 Task: Search one way flight ticket for 1 adult, 5 children, 2 infants in seat and 1 infant on lap in first from St. Cloud: St. Cloud Regional Airport to Fort Wayne: Fort Wayne International Airport on 5-4-2023. Choice of flights is Spirit. Number of bags: 7 checked bags. Price is upto 87000. Outbound departure time preference is 15:00.
Action: Mouse moved to (254, 107)
Screenshot: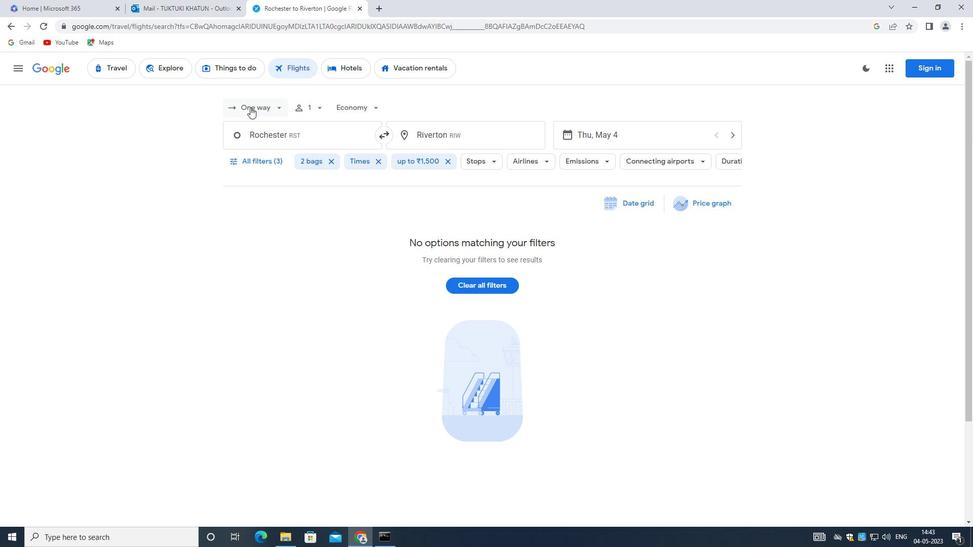 
Action: Mouse pressed left at (254, 107)
Screenshot: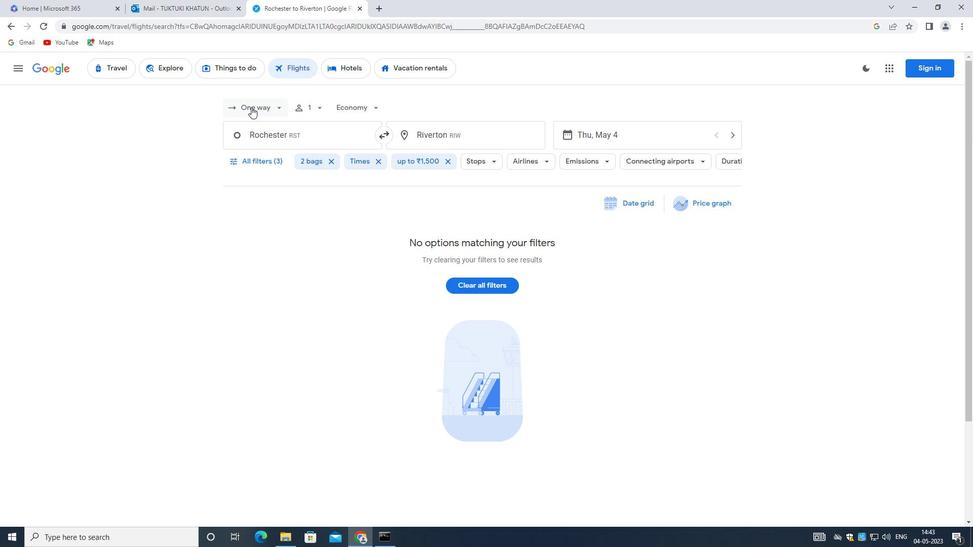 
Action: Mouse moved to (264, 153)
Screenshot: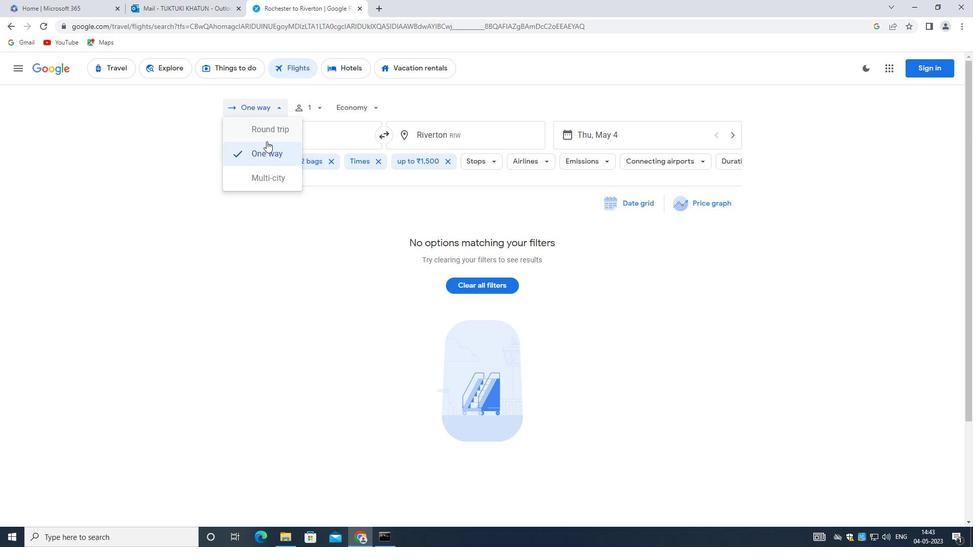 
Action: Mouse pressed left at (264, 153)
Screenshot: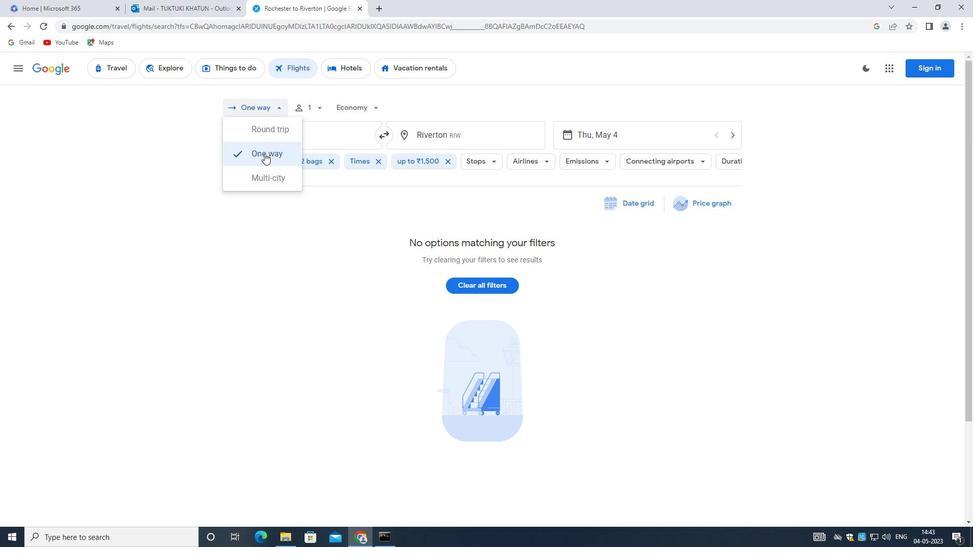 
Action: Mouse moved to (320, 108)
Screenshot: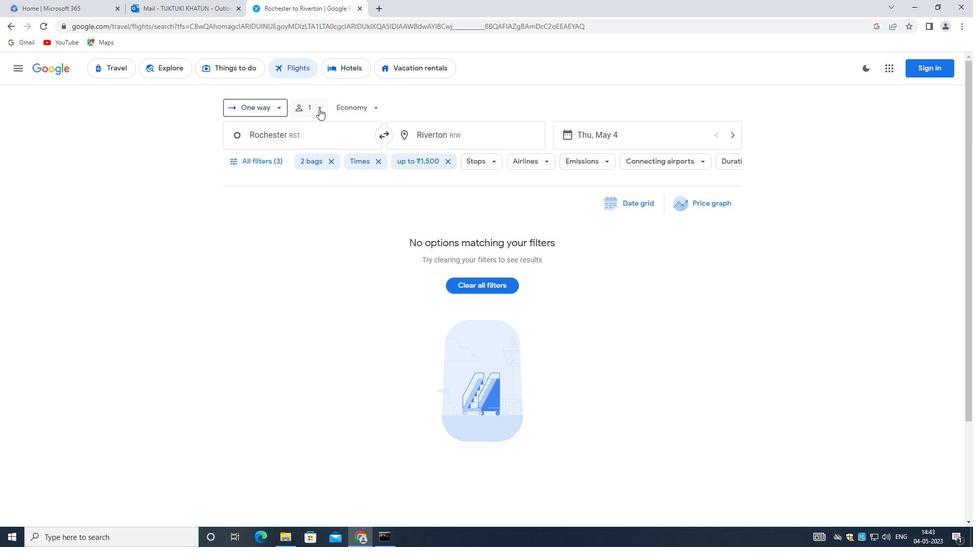 
Action: Mouse pressed left at (320, 108)
Screenshot: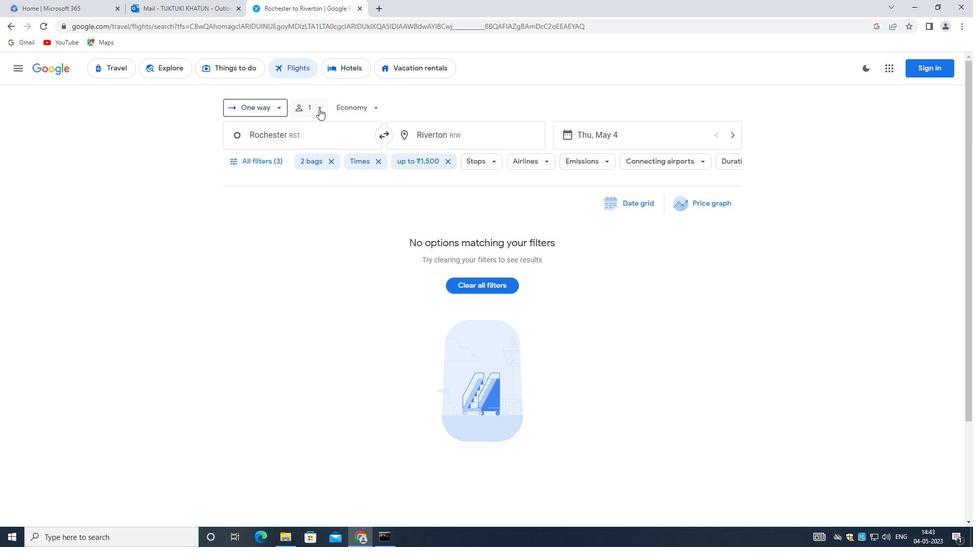 
Action: Mouse moved to (399, 161)
Screenshot: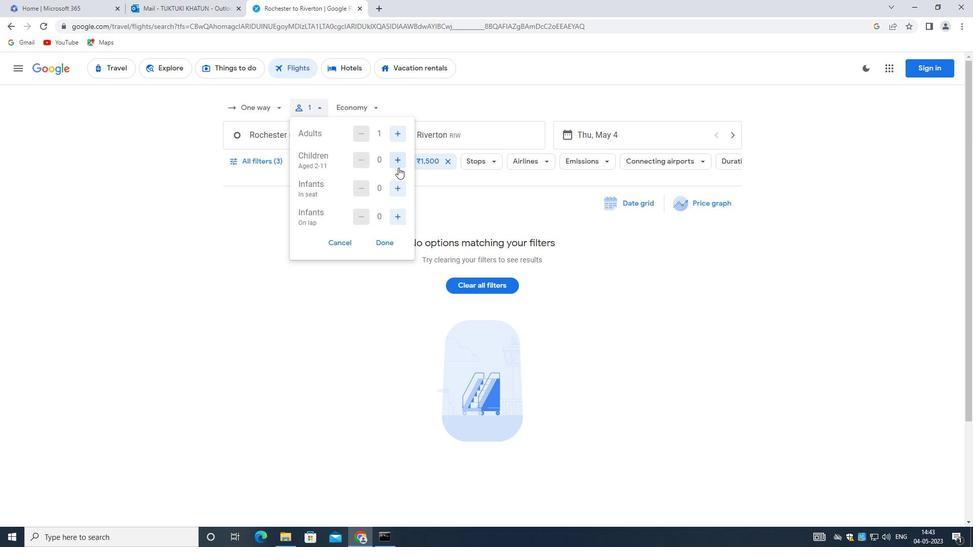 
Action: Mouse pressed left at (399, 161)
Screenshot: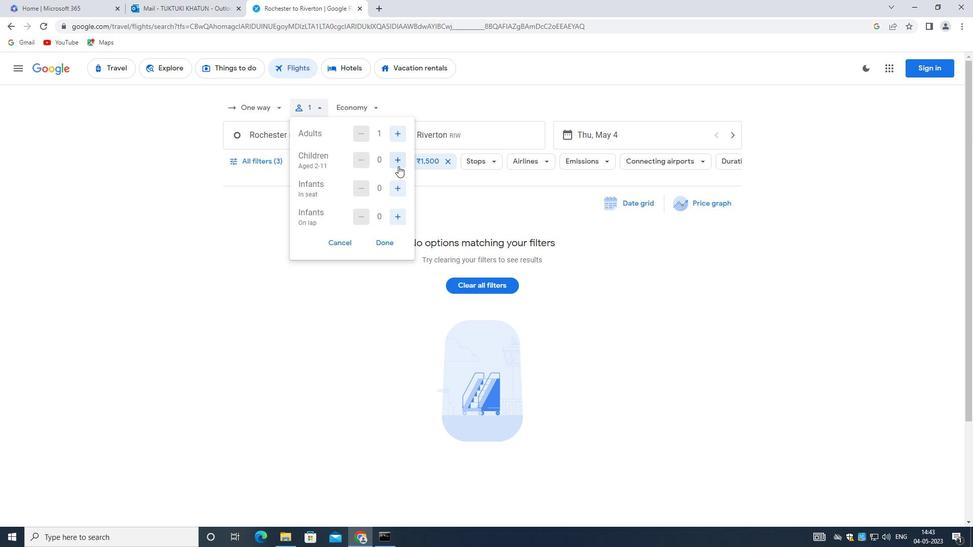 
Action: Mouse pressed left at (399, 161)
Screenshot: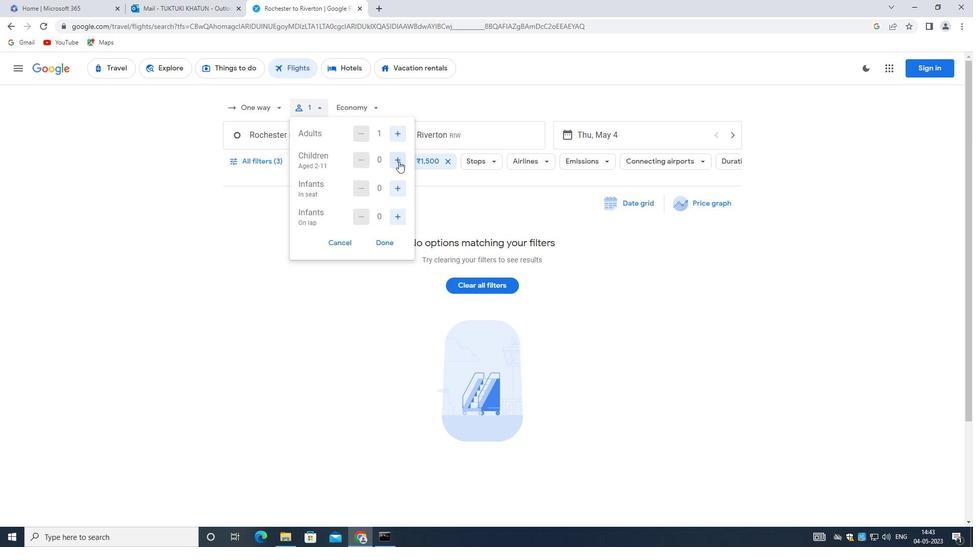 
Action: Mouse pressed left at (399, 161)
Screenshot: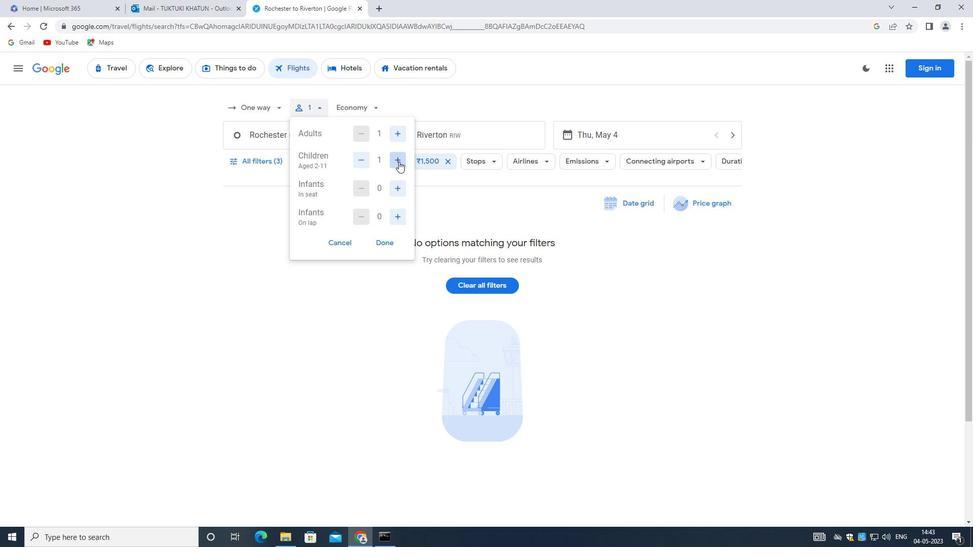 
Action: Mouse pressed left at (399, 161)
Screenshot: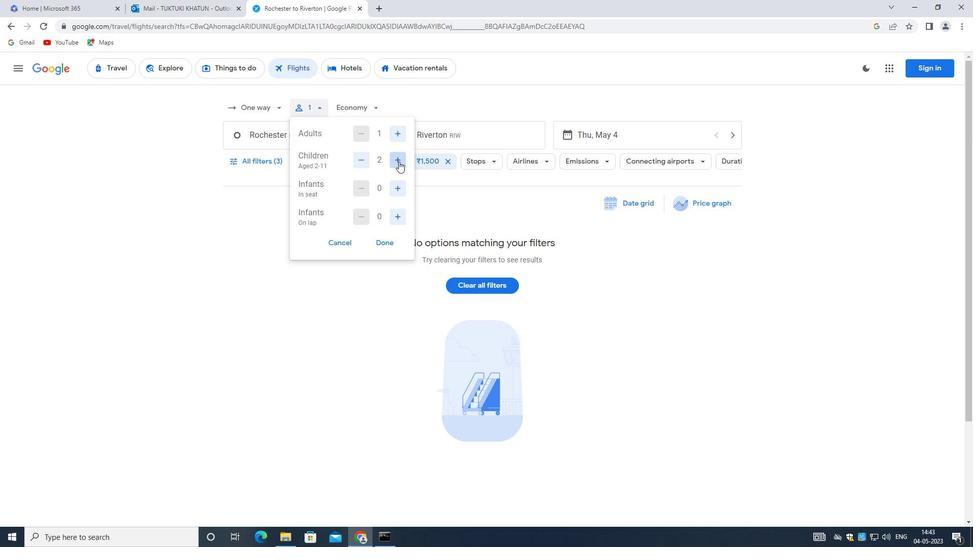 
Action: Mouse pressed left at (399, 161)
Screenshot: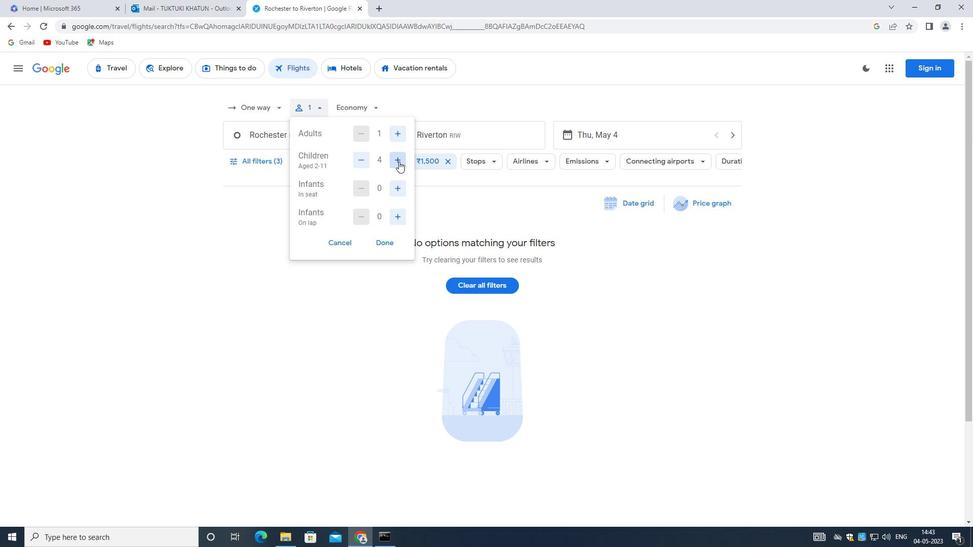 
Action: Mouse moved to (399, 191)
Screenshot: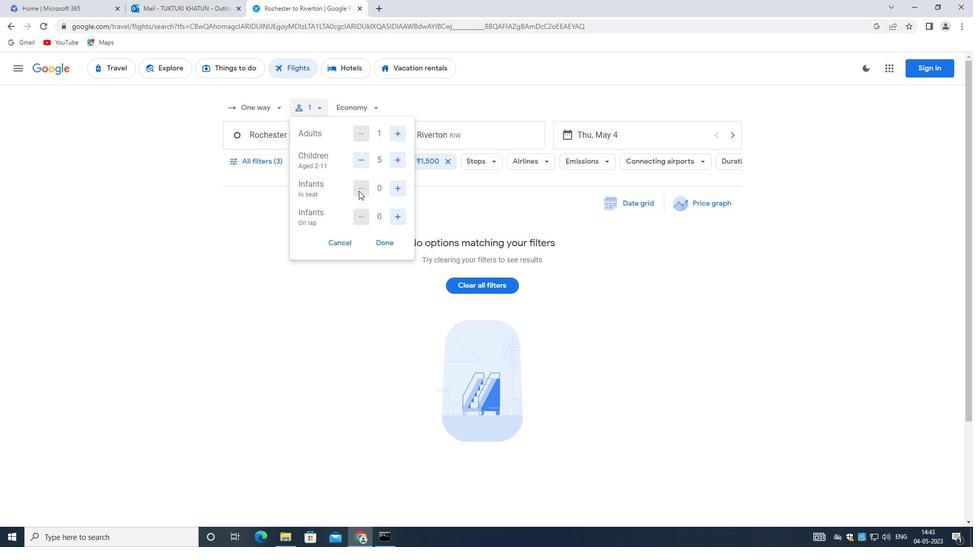 
Action: Mouse pressed left at (399, 191)
Screenshot: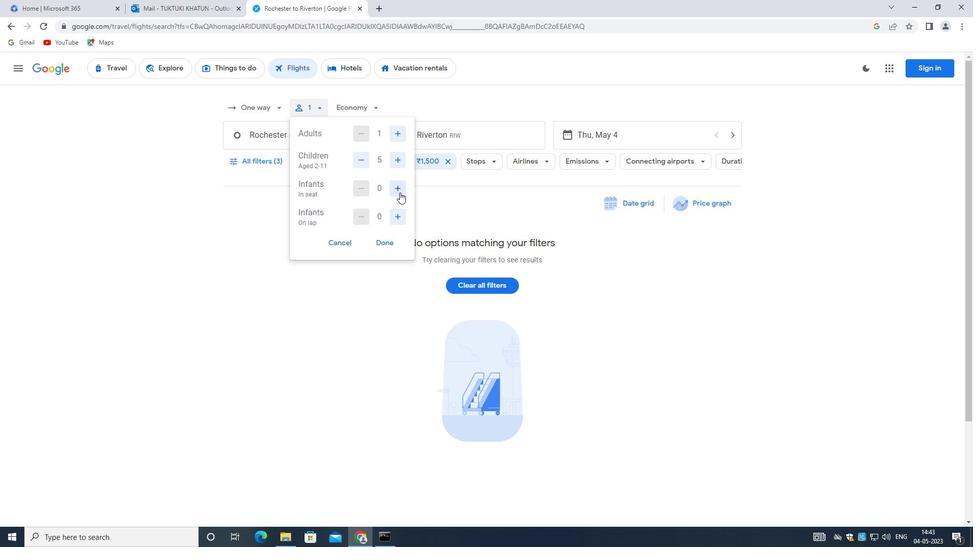 
Action: Mouse moved to (399, 189)
Screenshot: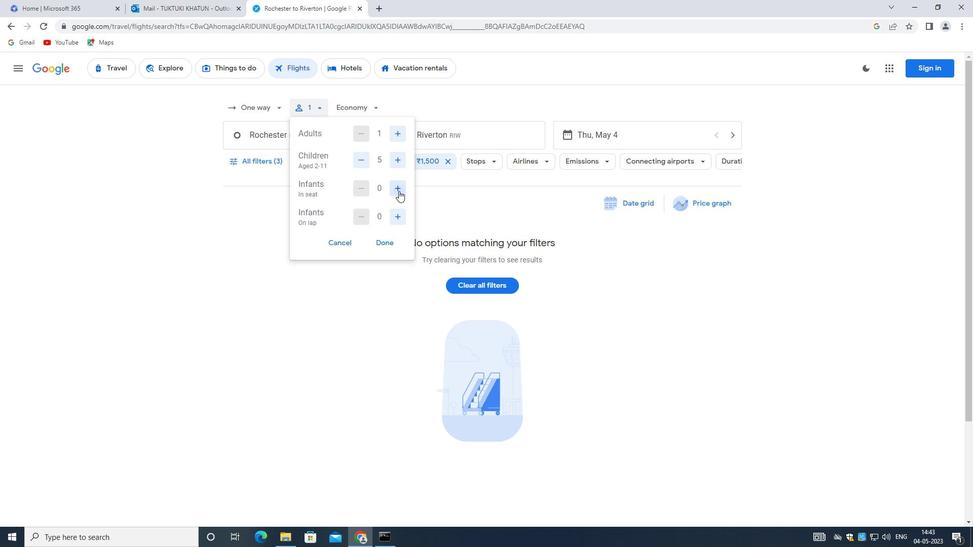 
Action: Mouse pressed left at (399, 189)
Screenshot: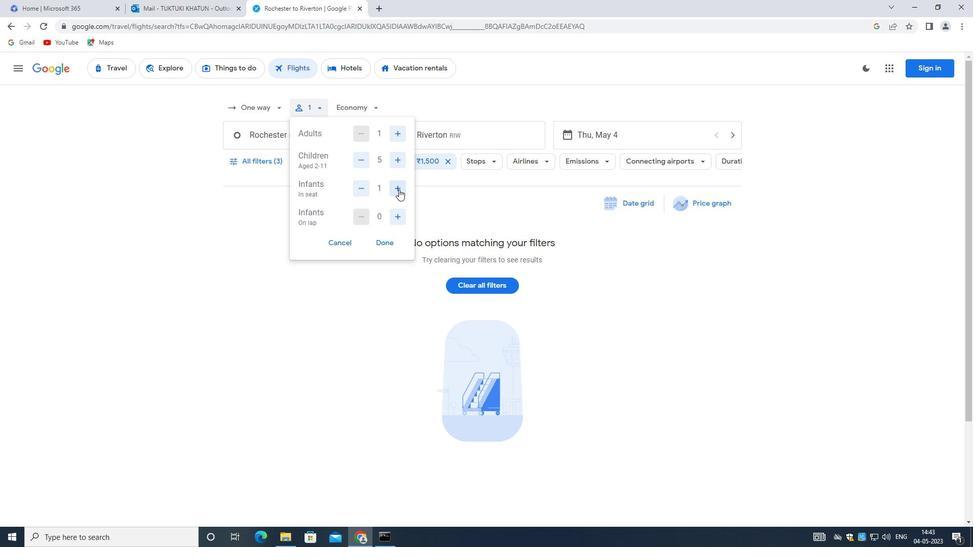 
Action: Mouse moved to (397, 217)
Screenshot: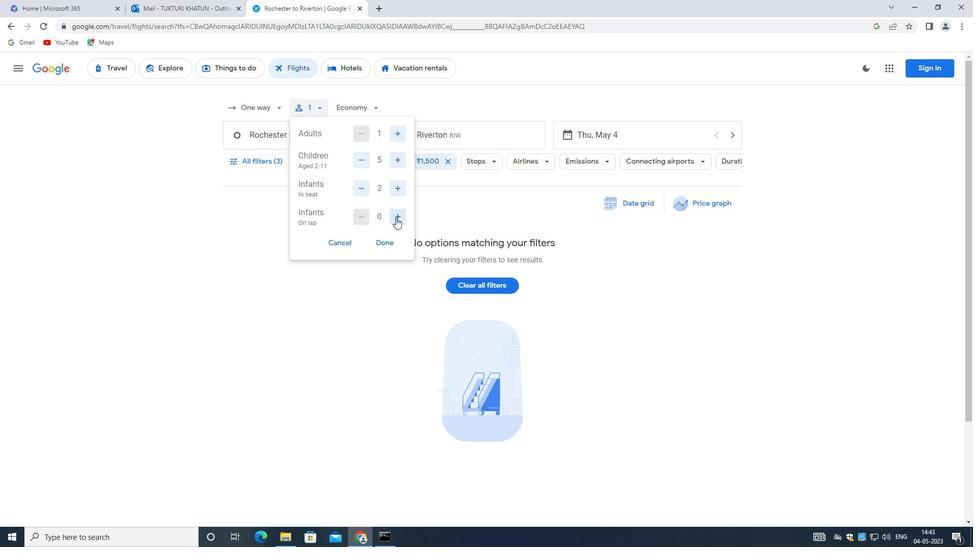 
Action: Mouse pressed left at (397, 217)
Screenshot: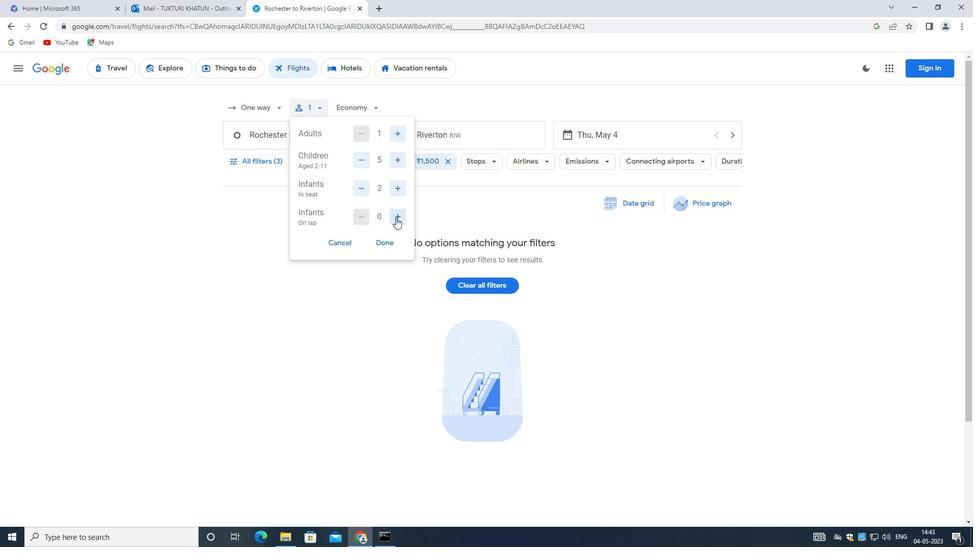 
Action: Mouse moved to (361, 189)
Screenshot: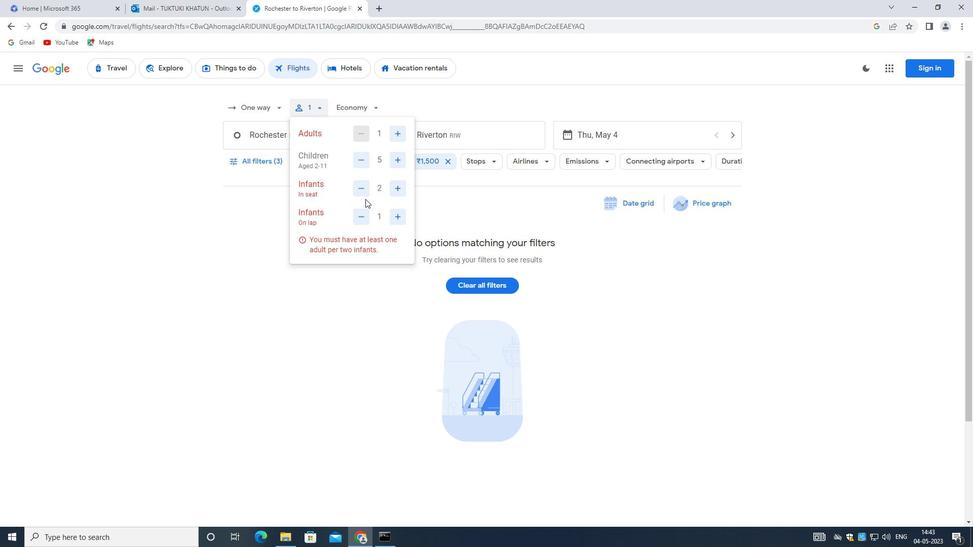 
Action: Mouse pressed left at (361, 189)
Screenshot: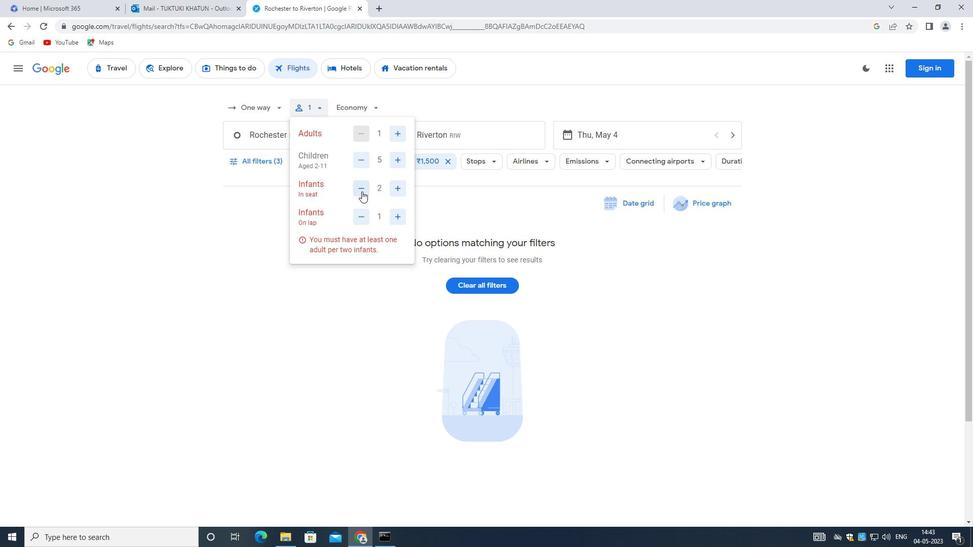 
Action: Mouse moved to (384, 242)
Screenshot: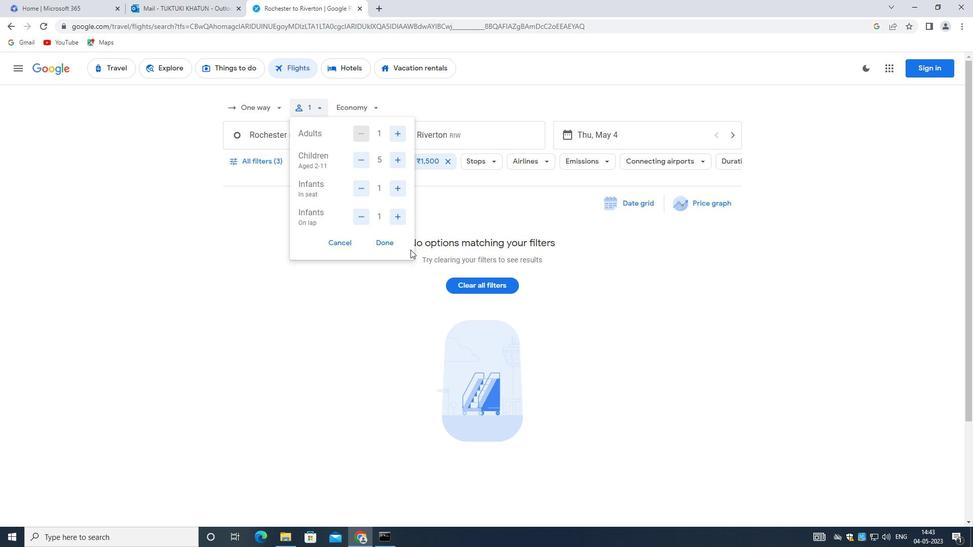
Action: Mouse pressed left at (384, 242)
Screenshot: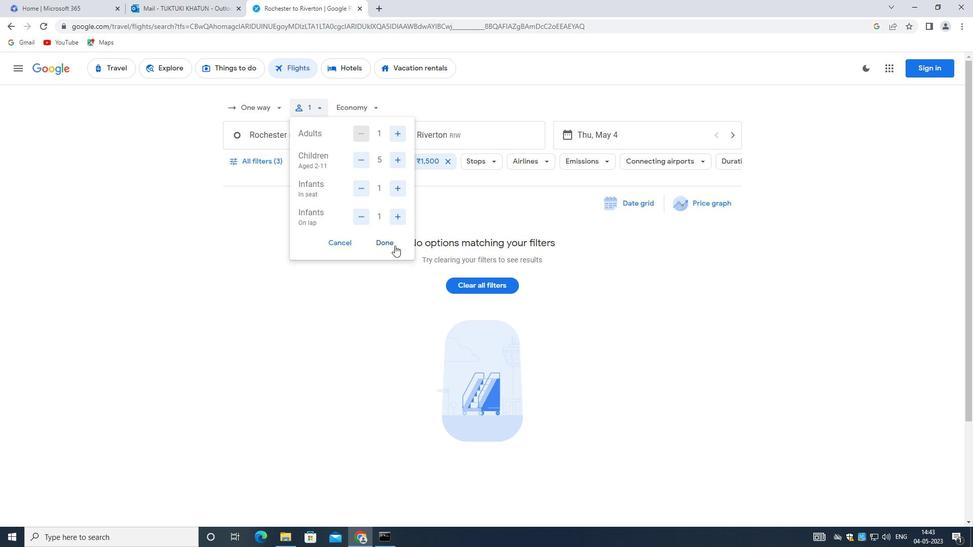 
Action: Mouse moved to (282, 139)
Screenshot: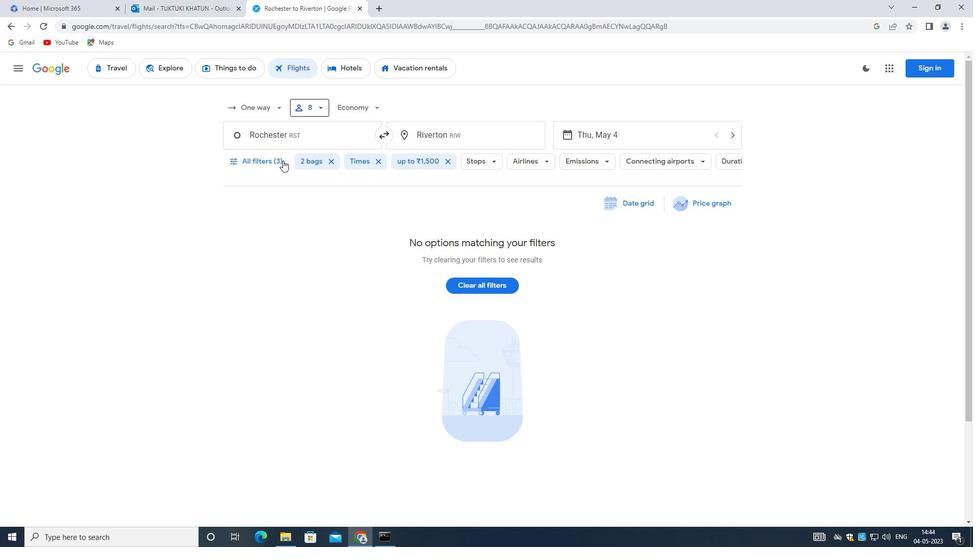 
Action: Mouse pressed left at (282, 139)
Screenshot: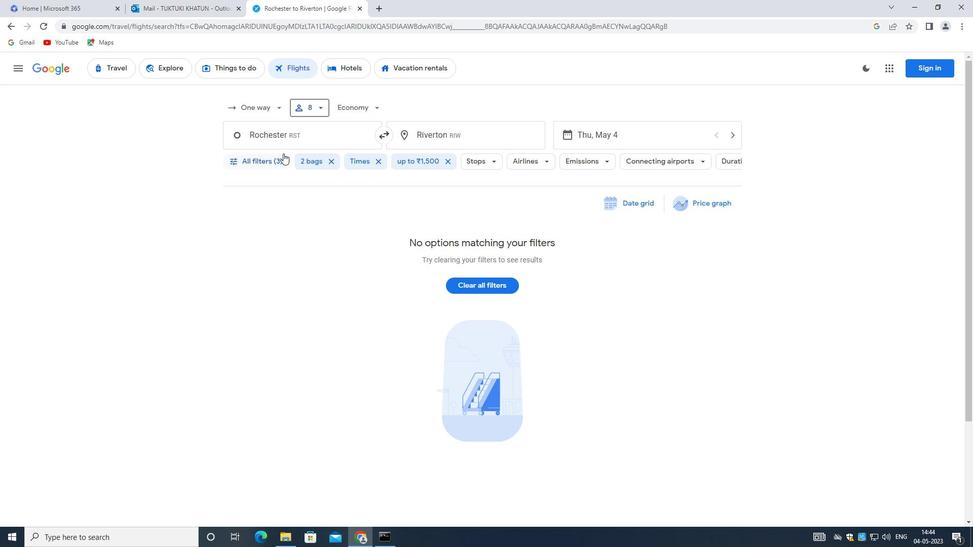 
Action: Key pressed <Key.backspace><Key.shift><Key.shift>ST.<Key.space><Key.shift>CLOUD<Key.space><Key.shift_r>:<Key.space>
Screenshot: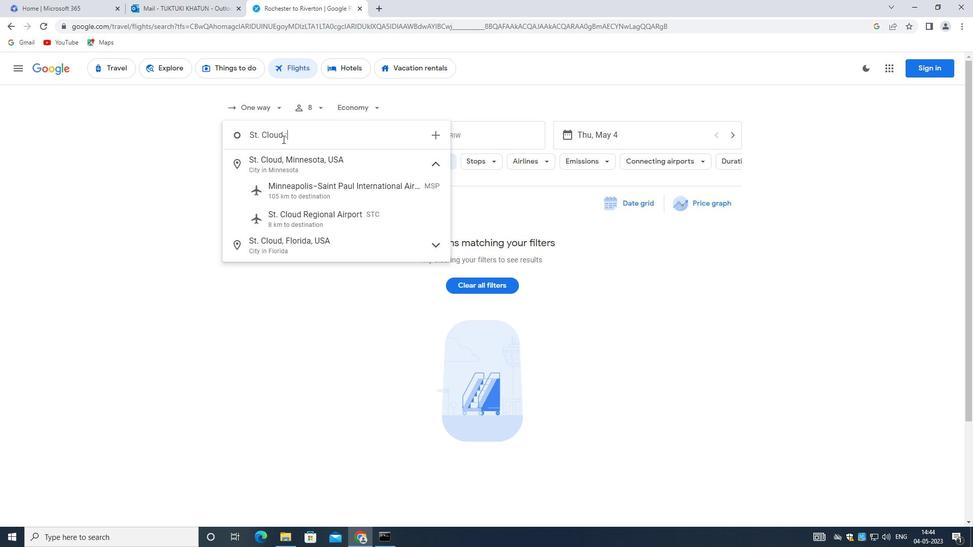 
Action: Mouse moved to (316, 212)
Screenshot: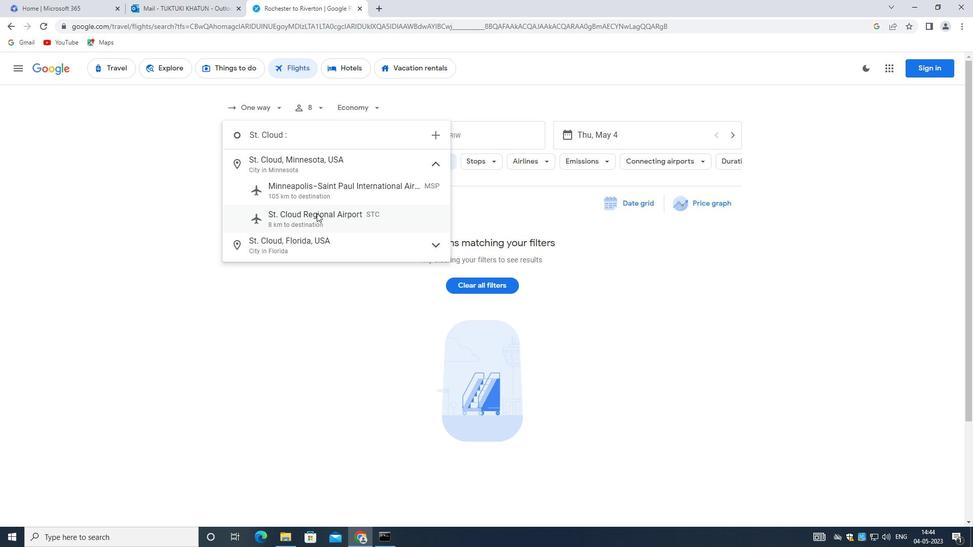 
Action: Mouse pressed left at (316, 212)
Screenshot: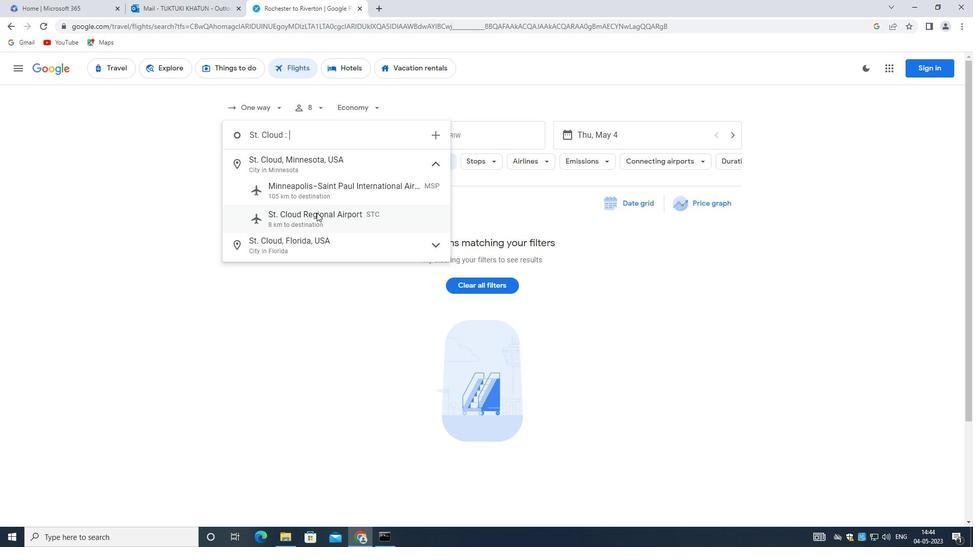 
Action: Mouse moved to (444, 135)
Screenshot: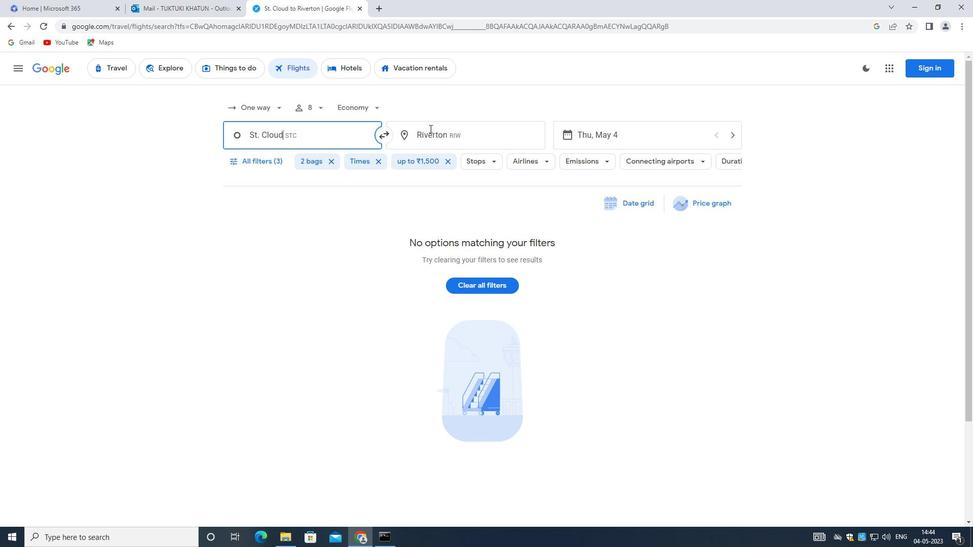 
Action: Mouse pressed left at (444, 135)
Screenshot: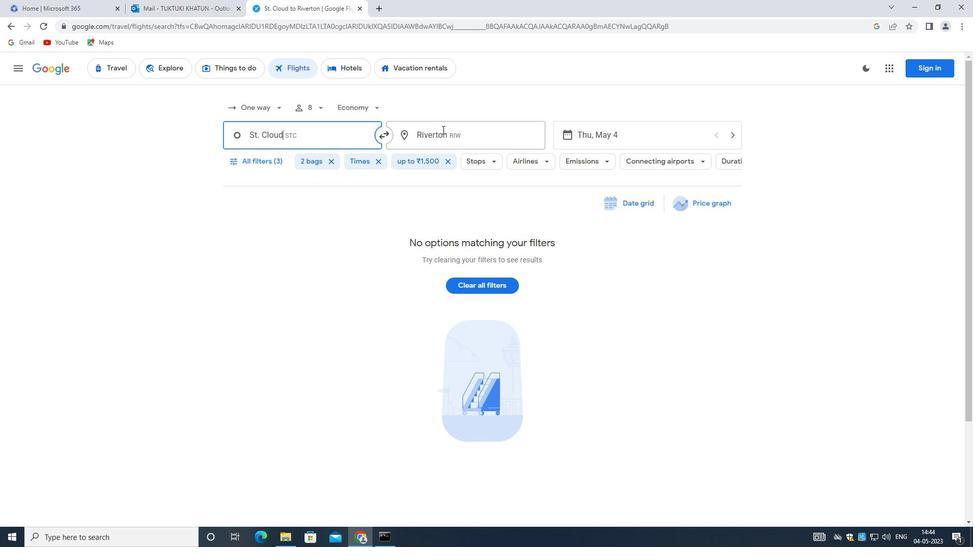 
Action: Key pressed <Key.backspace><Key.shift><Key.shift><Key.shift><Key.shift>FORT<Key.space><Key.shift>WAYNE<Key.space><Key.shift_r>I
Screenshot: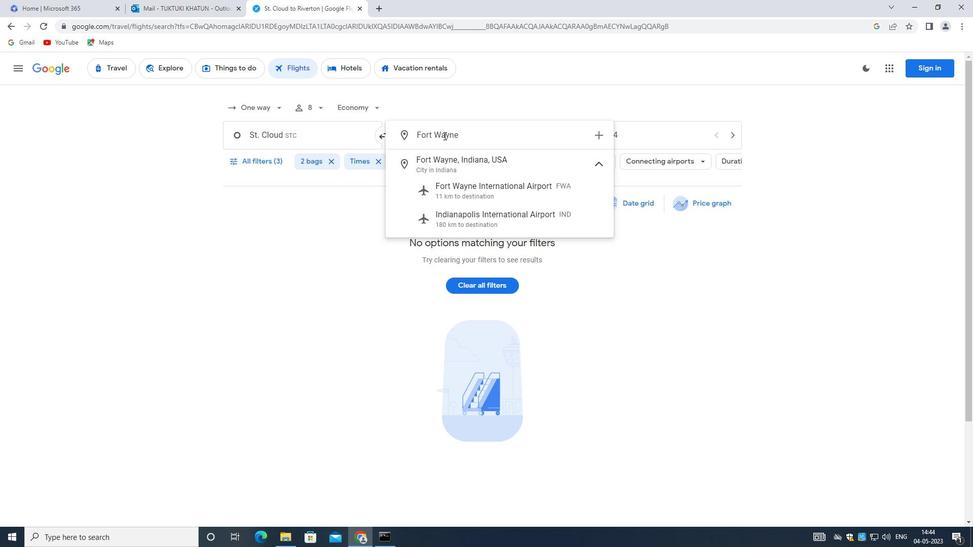 
Action: Mouse moved to (472, 194)
Screenshot: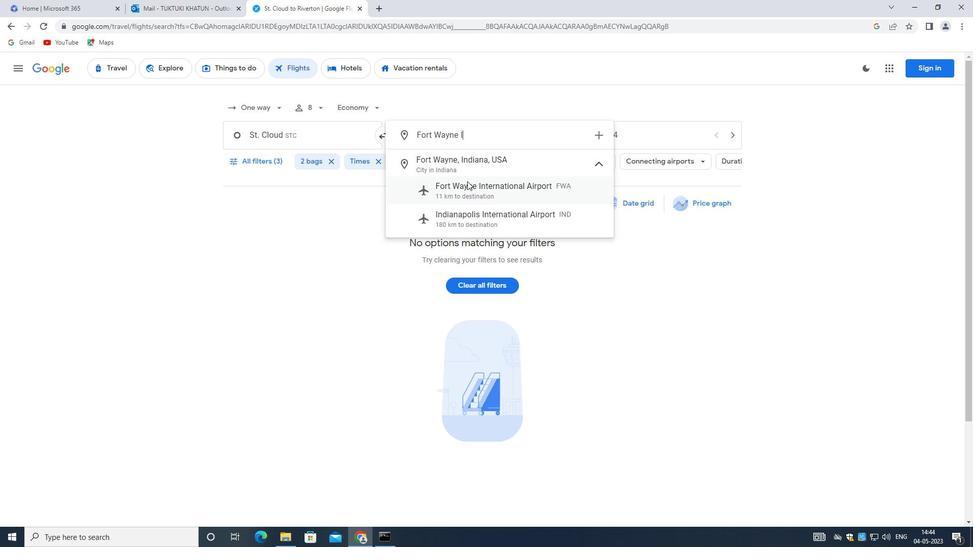 
Action: Mouse pressed left at (472, 194)
Screenshot: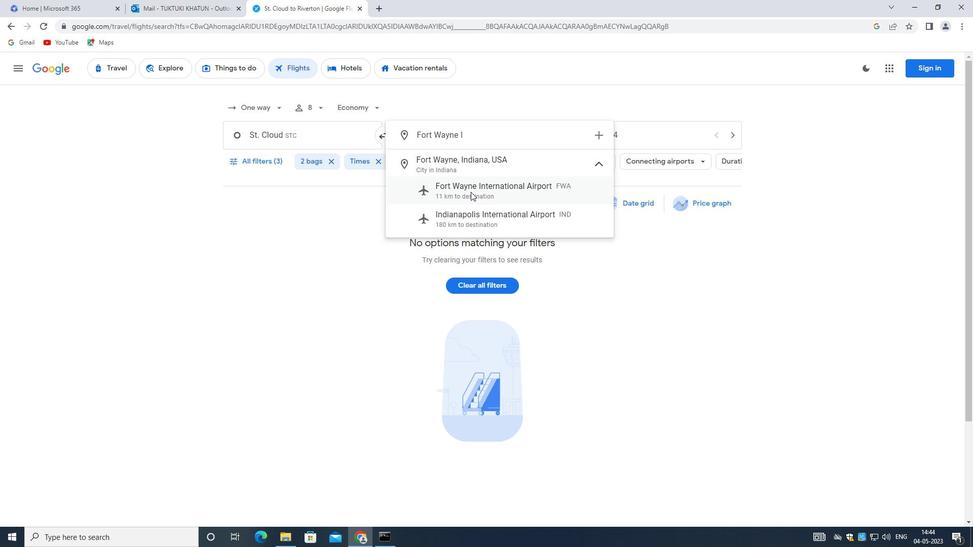 
Action: Mouse moved to (628, 133)
Screenshot: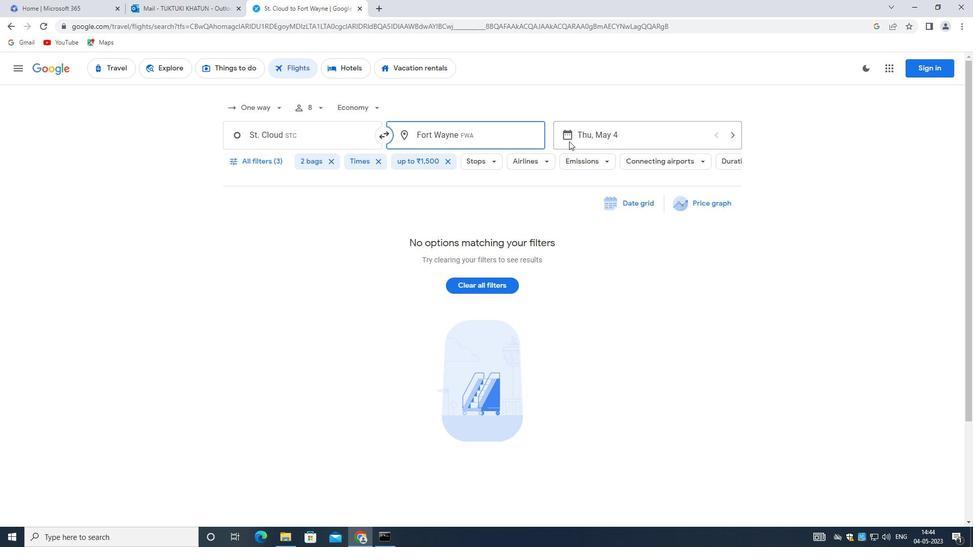 
Action: Mouse pressed left at (628, 133)
Screenshot: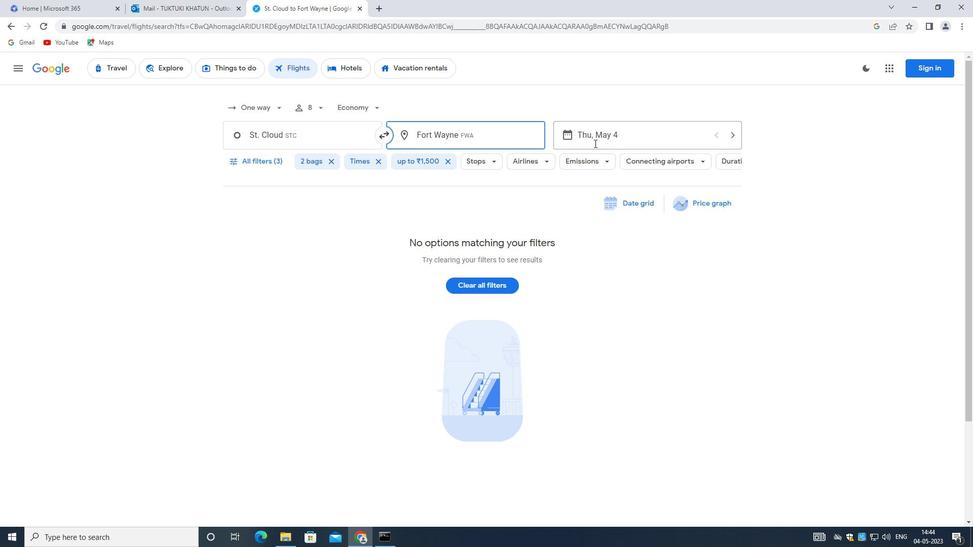 
Action: Mouse moved to (731, 382)
Screenshot: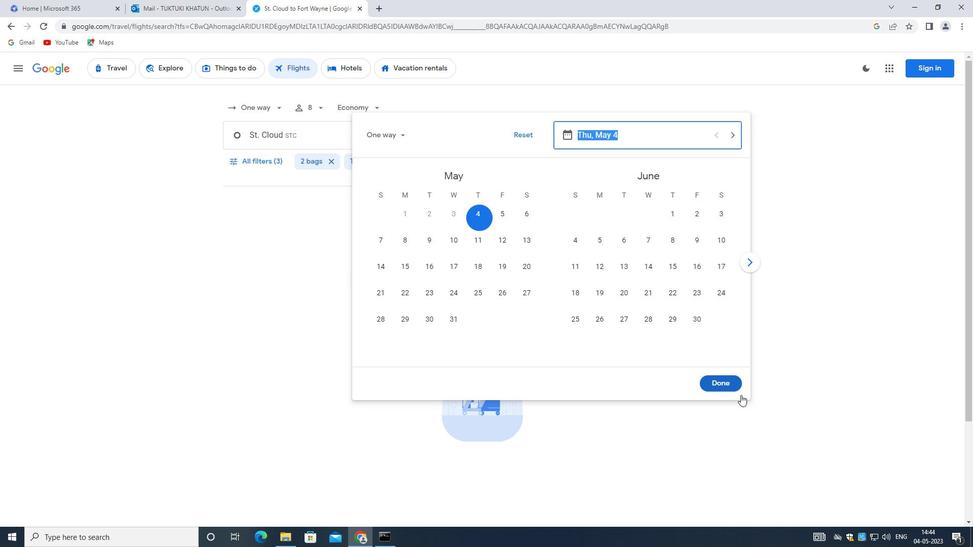 
Action: Mouse pressed left at (731, 382)
Screenshot: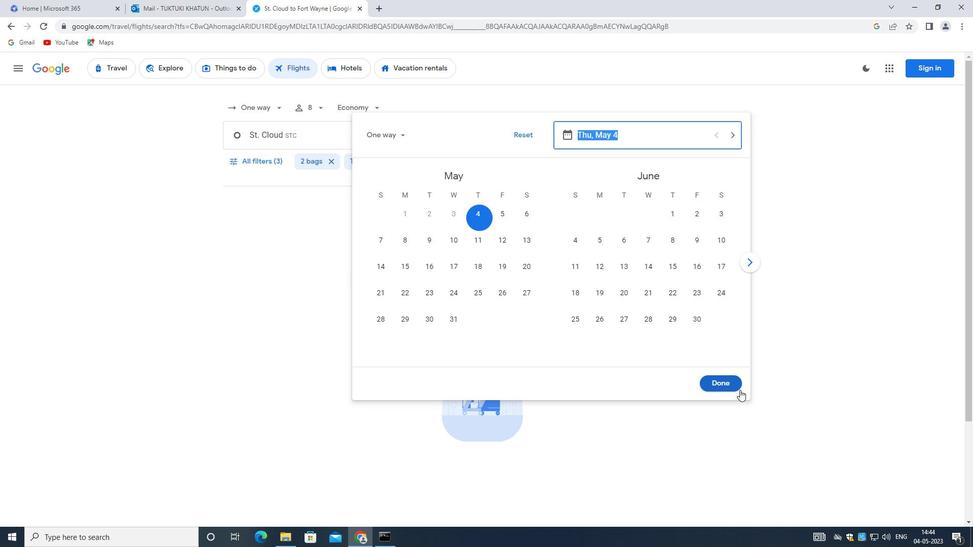 
Action: Mouse moved to (259, 160)
Screenshot: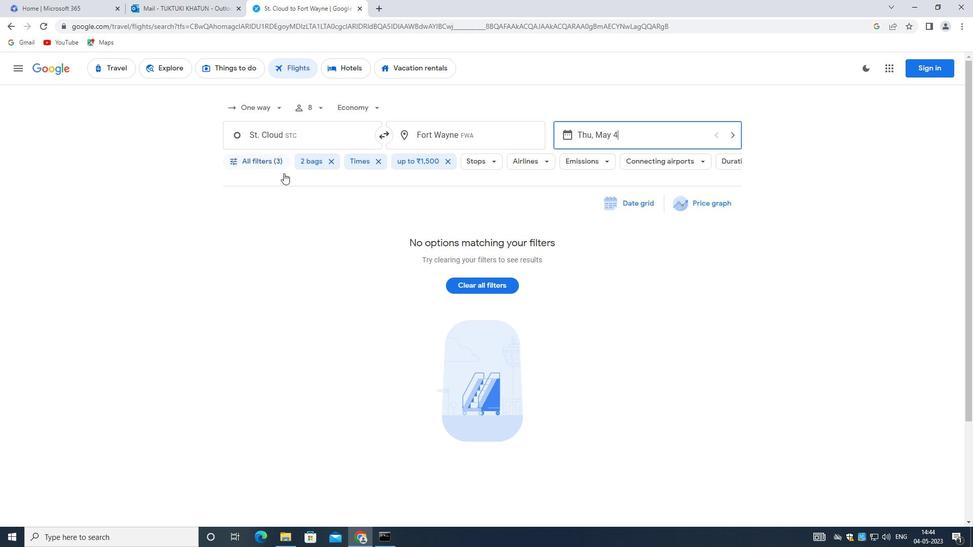 
Action: Mouse pressed left at (259, 160)
Screenshot: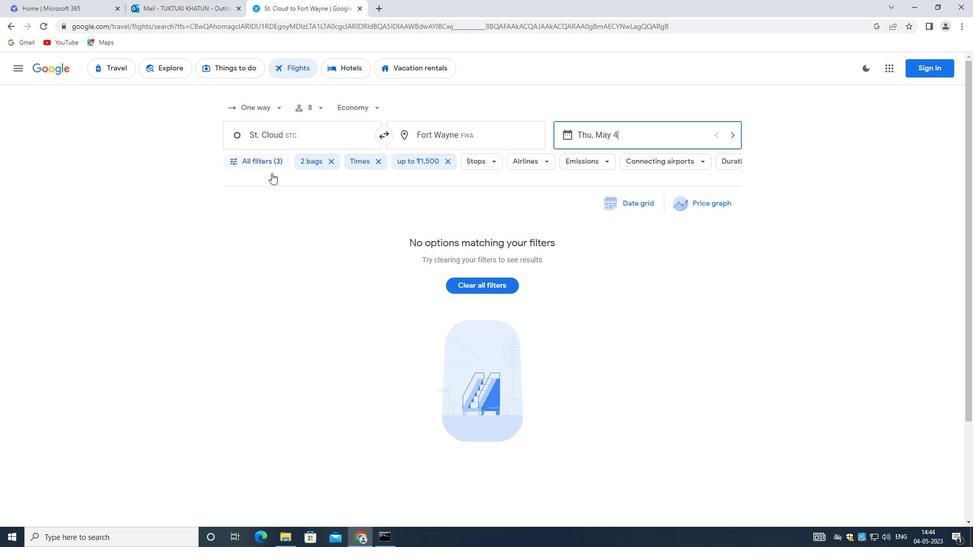 
Action: Mouse moved to (340, 322)
Screenshot: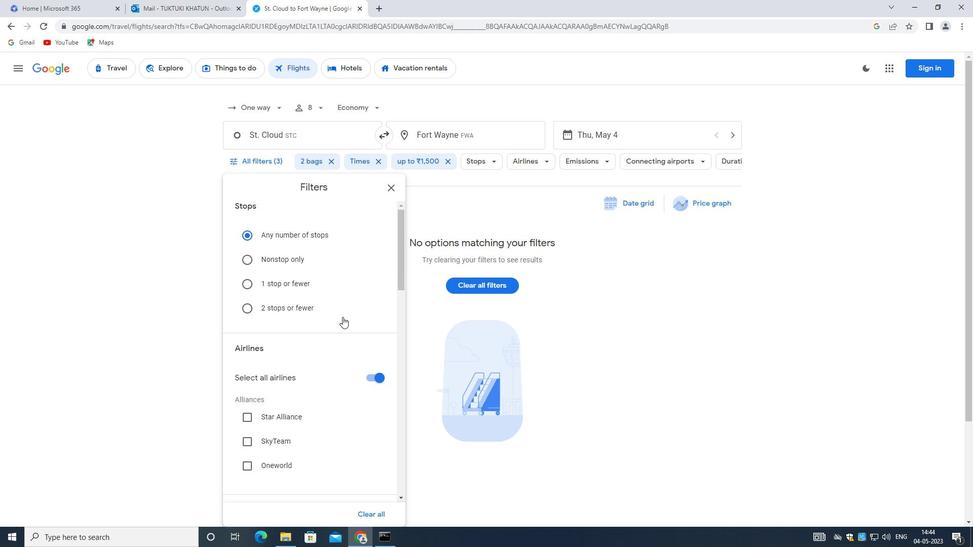 
Action: Mouse scrolled (340, 321) with delta (0, 0)
Screenshot: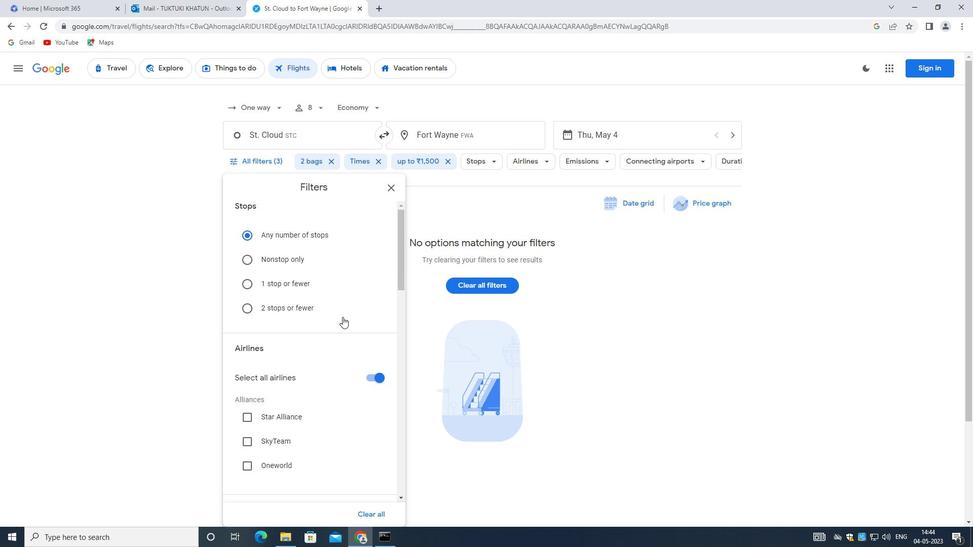 
Action: Mouse moved to (339, 324)
Screenshot: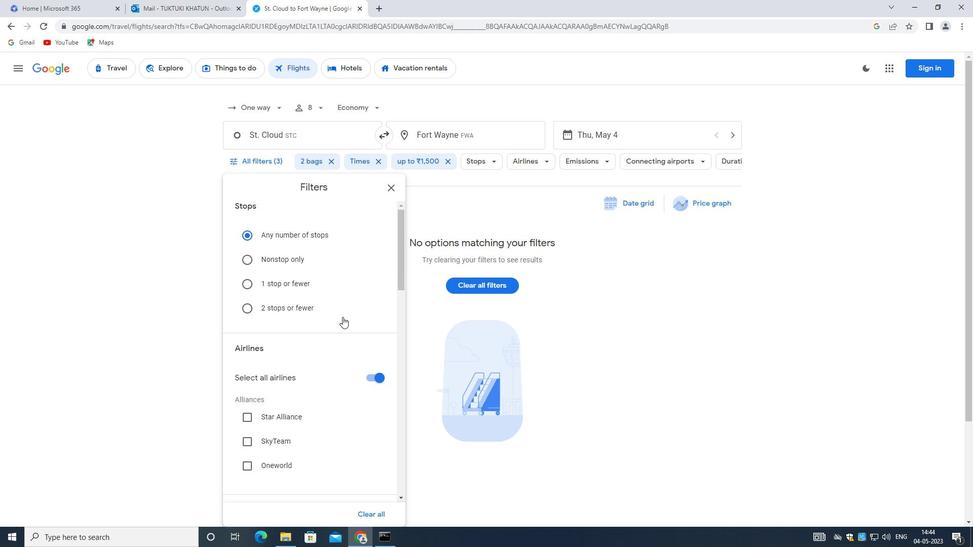 
Action: Mouse scrolled (339, 323) with delta (0, 0)
Screenshot: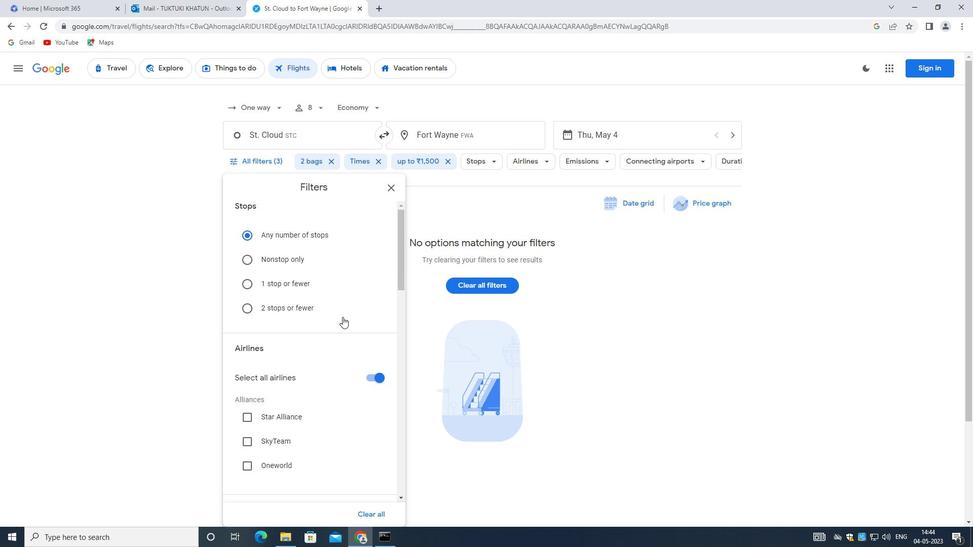 
Action: Mouse moved to (287, 304)
Screenshot: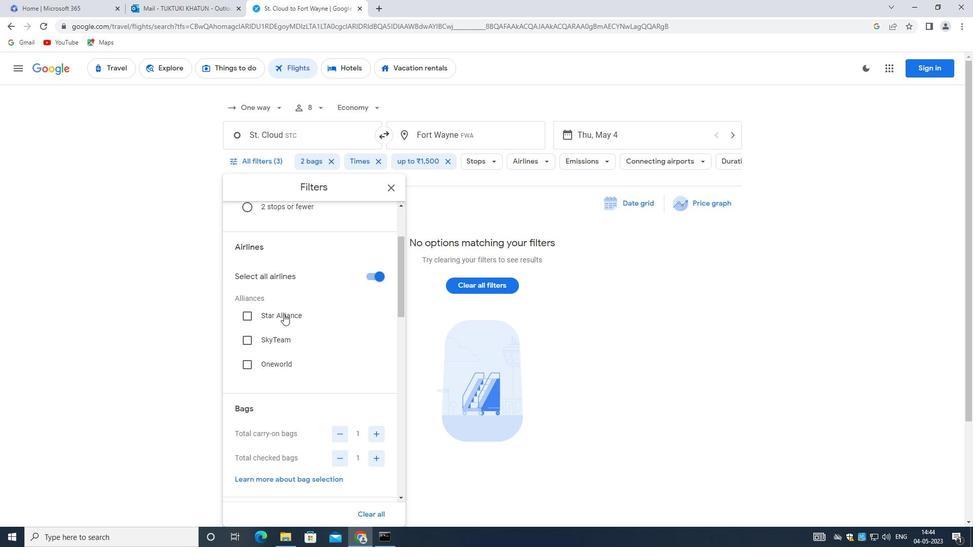 
Action: Mouse scrolled (287, 303) with delta (0, 0)
Screenshot: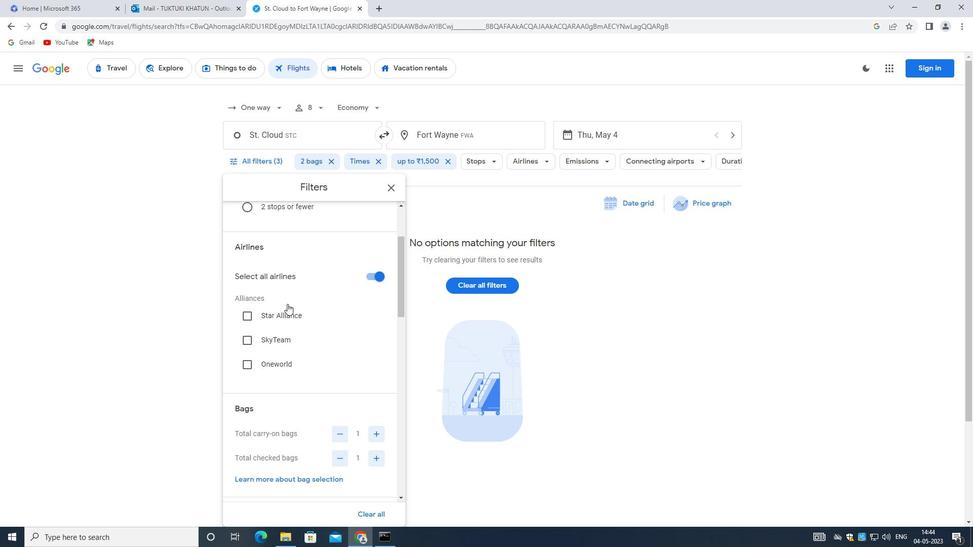 
Action: Mouse moved to (370, 226)
Screenshot: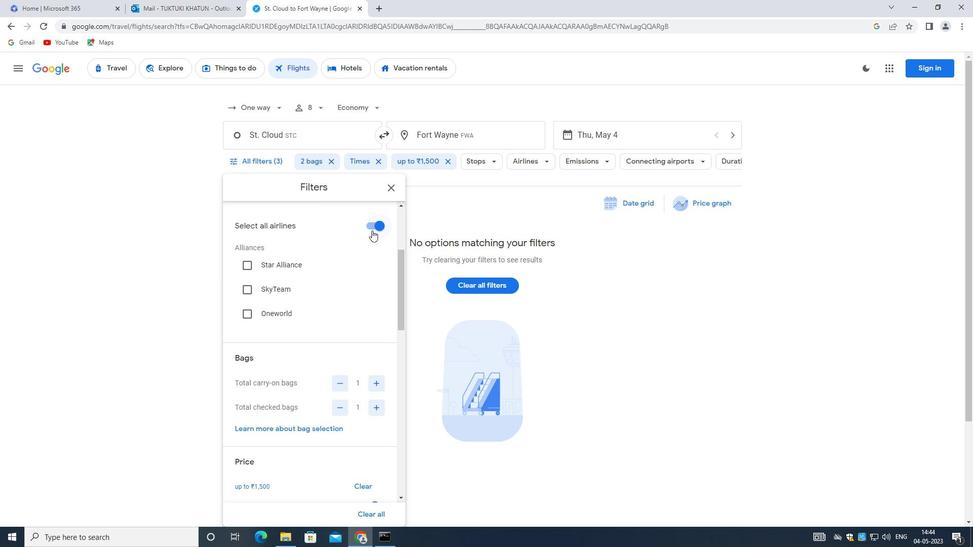 
Action: Mouse pressed left at (370, 226)
Screenshot: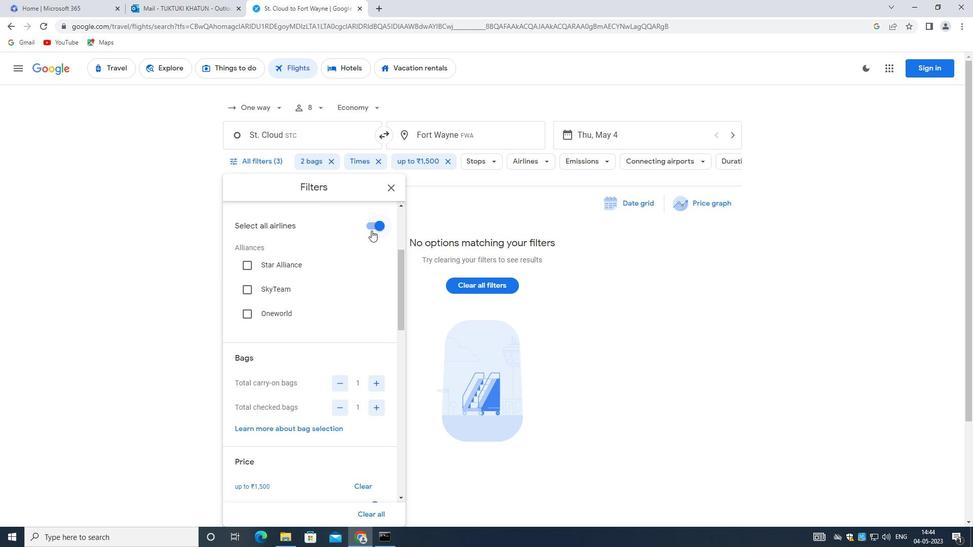 
Action: Mouse moved to (339, 296)
Screenshot: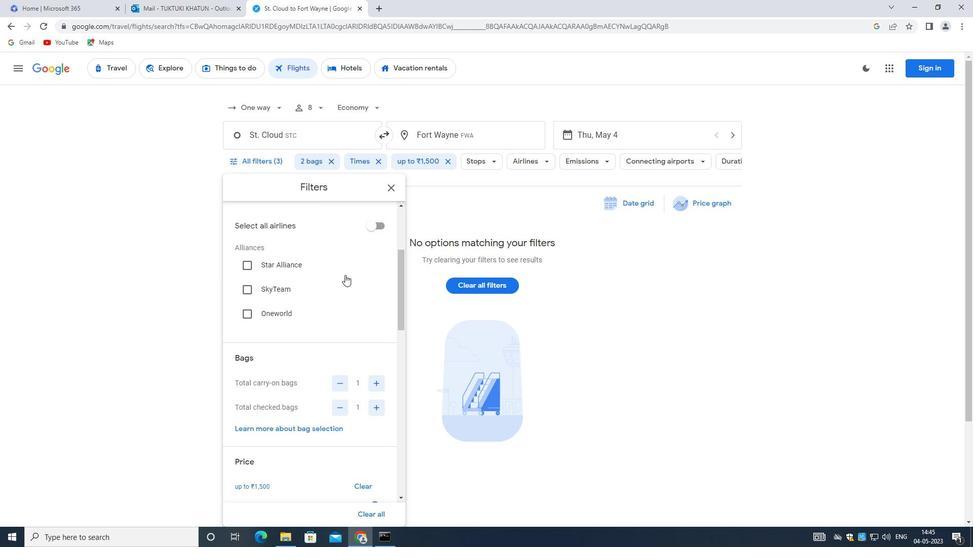
Action: Mouse scrolled (339, 296) with delta (0, 0)
Screenshot: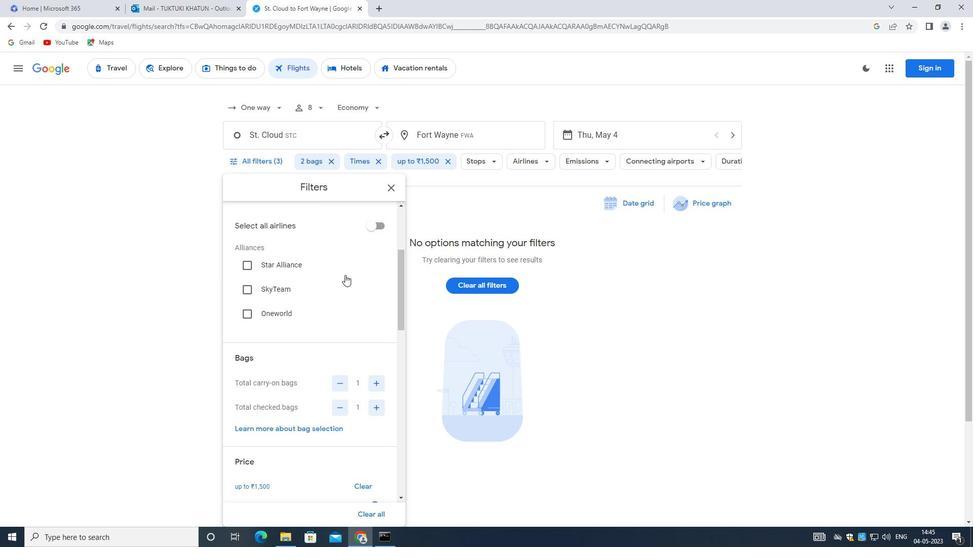 
Action: Mouse moved to (336, 304)
Screenshot: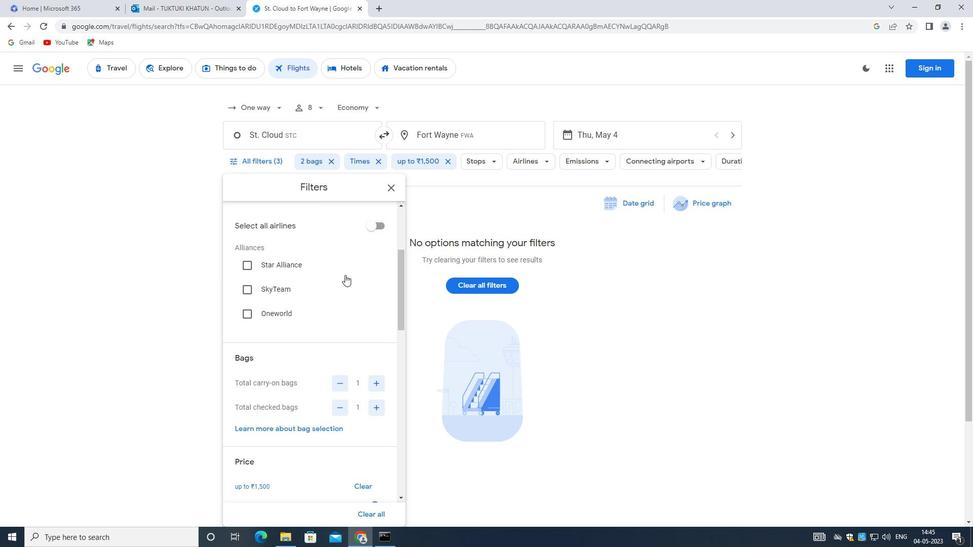 
Action: Mouse scrolled (336, 304) with delta (0, 0)
Screenshot: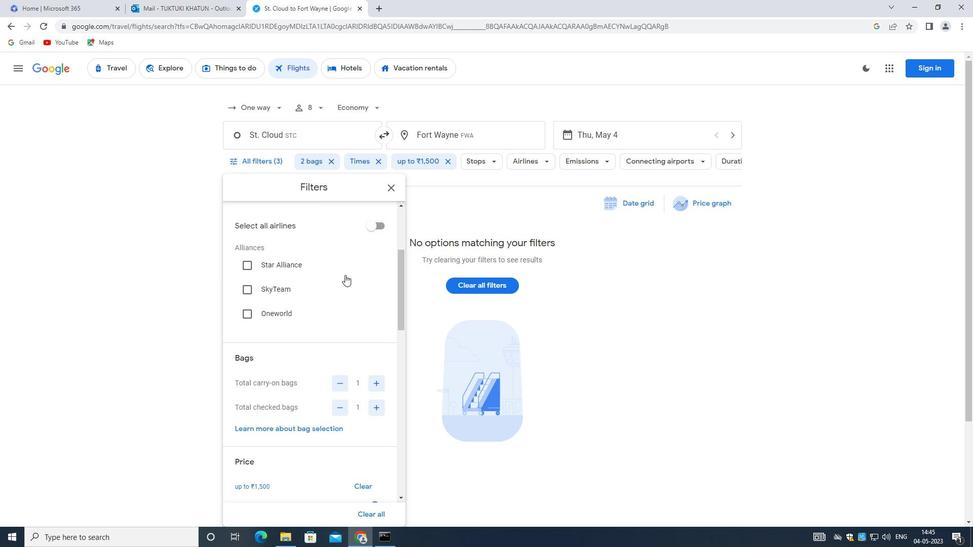 
Action: Mouse moved to (373, 304)
Screenshot: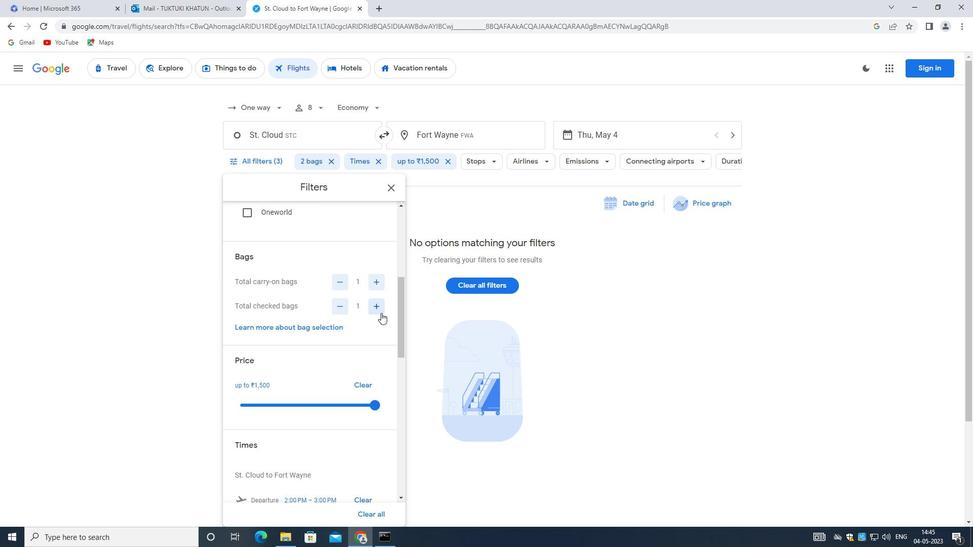 
Action: Mouse pressed left at (373, 304)
Screenshot: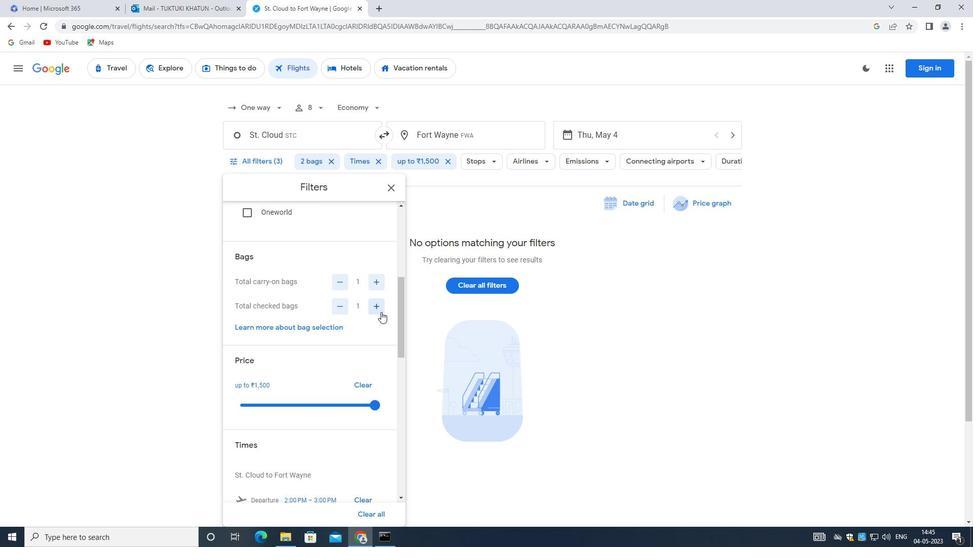 
Action: Mouse pressed left at (373, 304)
Screenshot: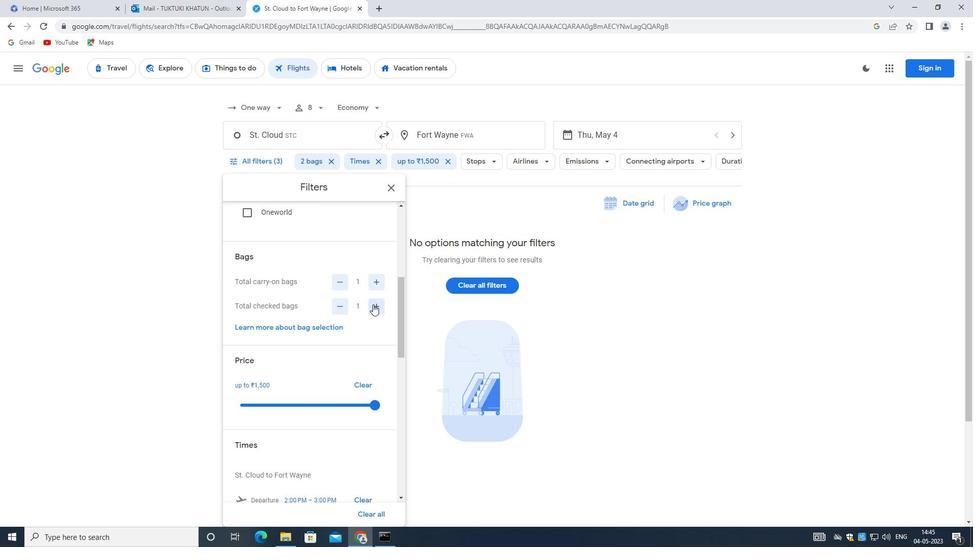 
Action: Mouse pressed left at (373, 304)
Screenshot: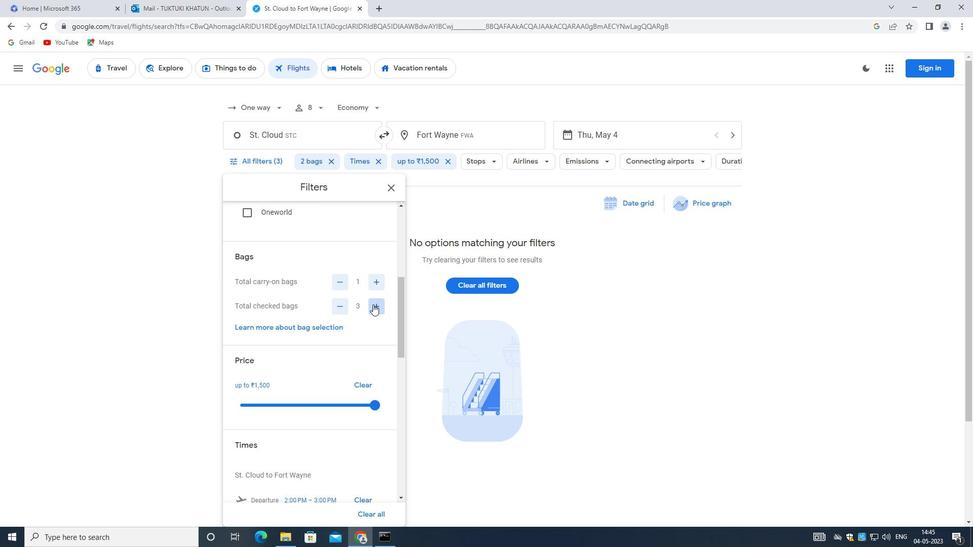 
Action: Mouse pressed left at (373, 304)
Screenshot: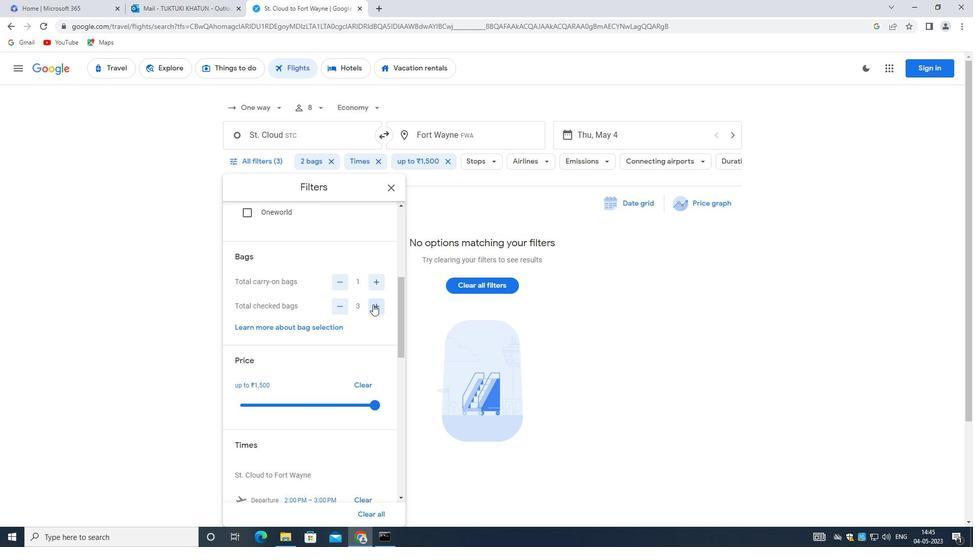 
Action: Mouse pressed left at (373, 304)
Screenshot: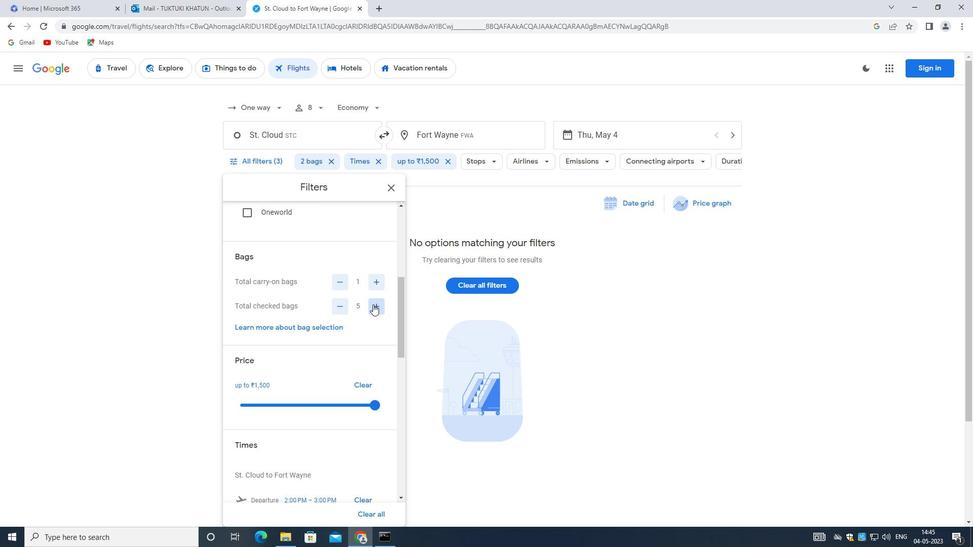 
Action: Mouse moved to (373, 306)
Screenshot: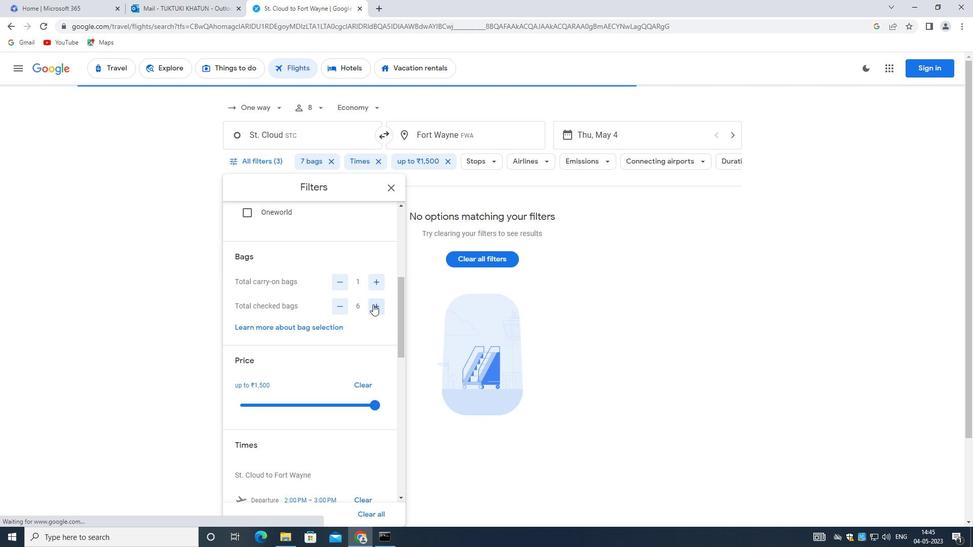 
Action: Mouse pressed left at (373, 306)
Screenshot: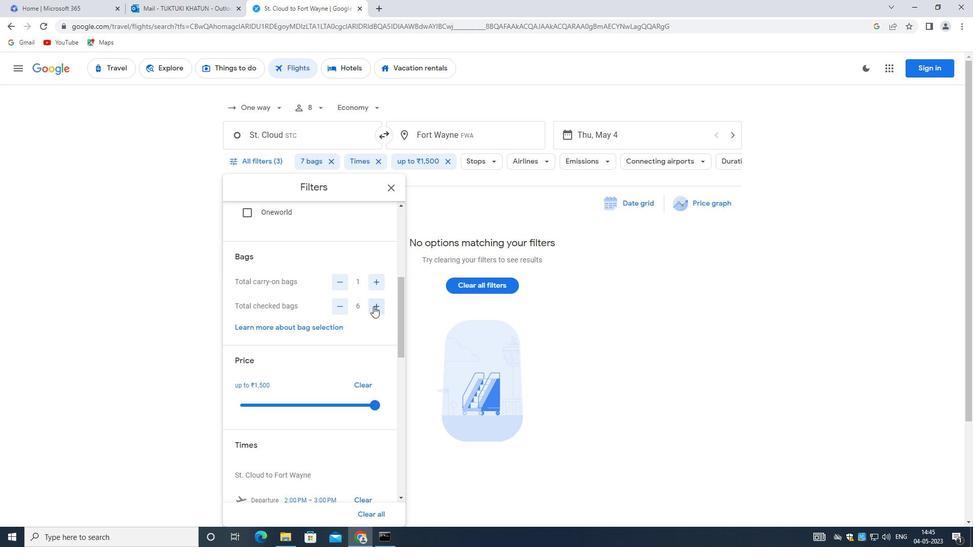 
Action: Mouse moved to (343, 284)
Screenshot: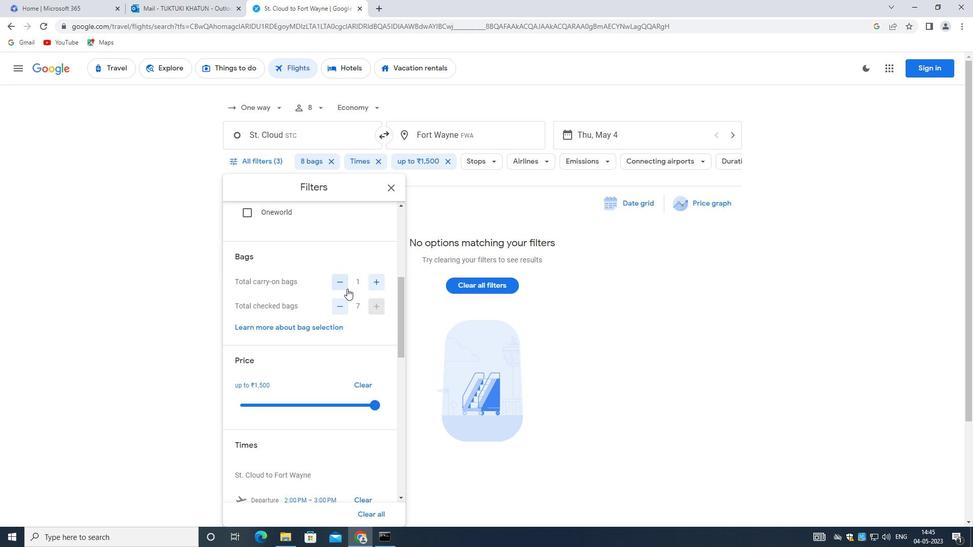 
Action: Mouse pressed left at (343, 284)
Screenshot: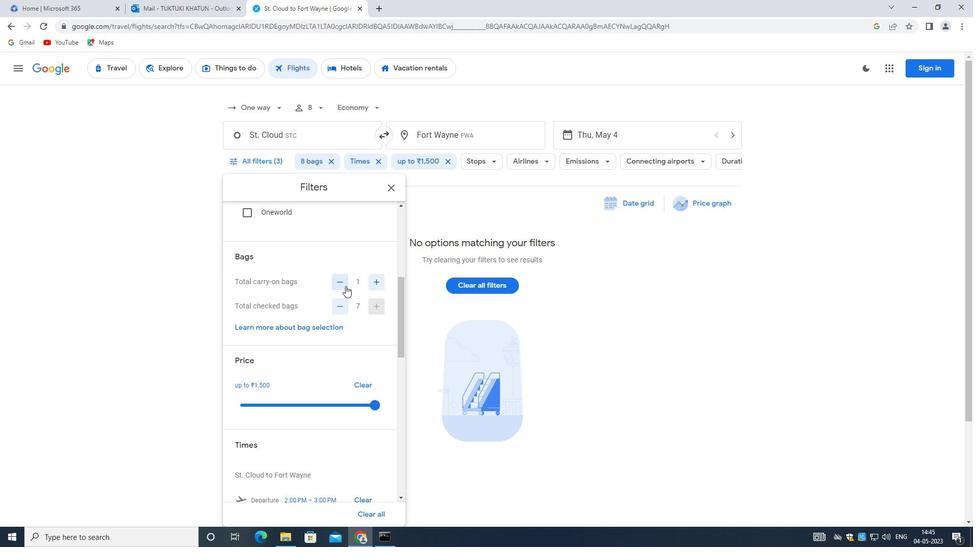 
Action: Mouse moved to (339, 338)
Screenshot: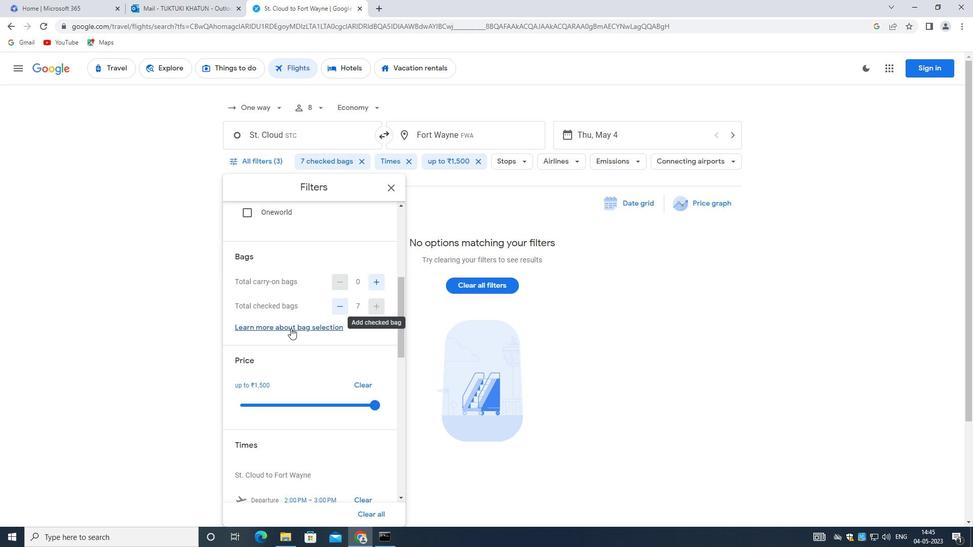 
Action: Mouse scrolled (339, 337) with delta (0, 0)
Screenshot: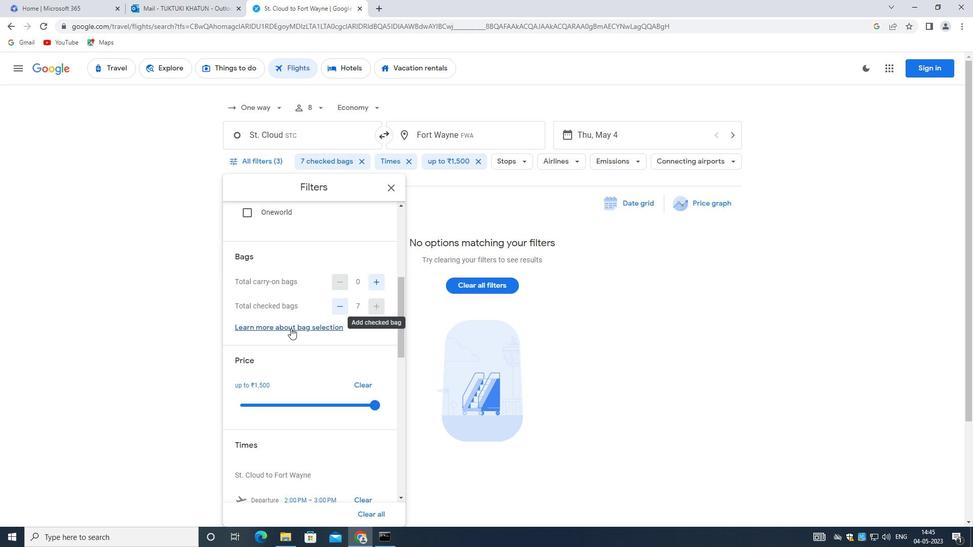 
Action: Mouse moved to (340, 345)
Screenshot: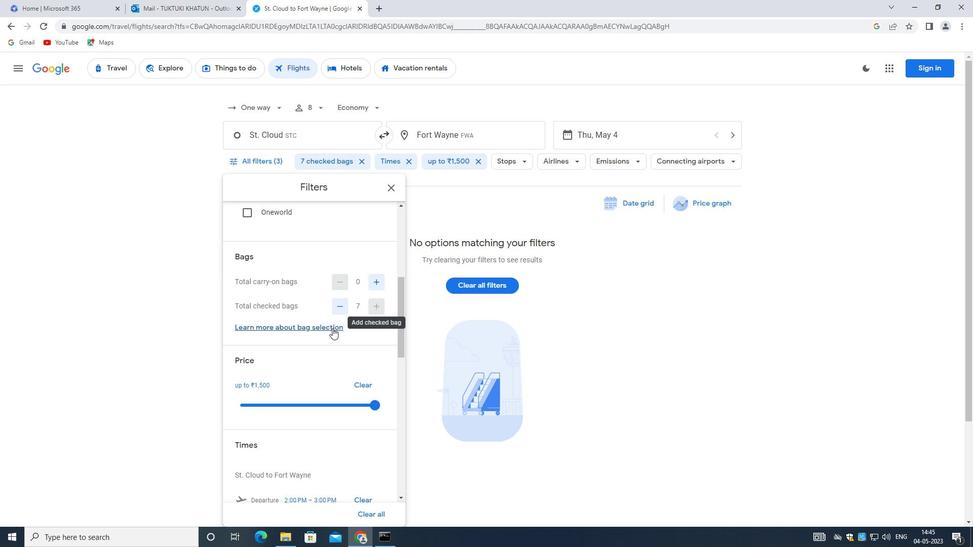 
Action: Mouse scrolled (340, 344) with delta (0, 0)
Screenshot: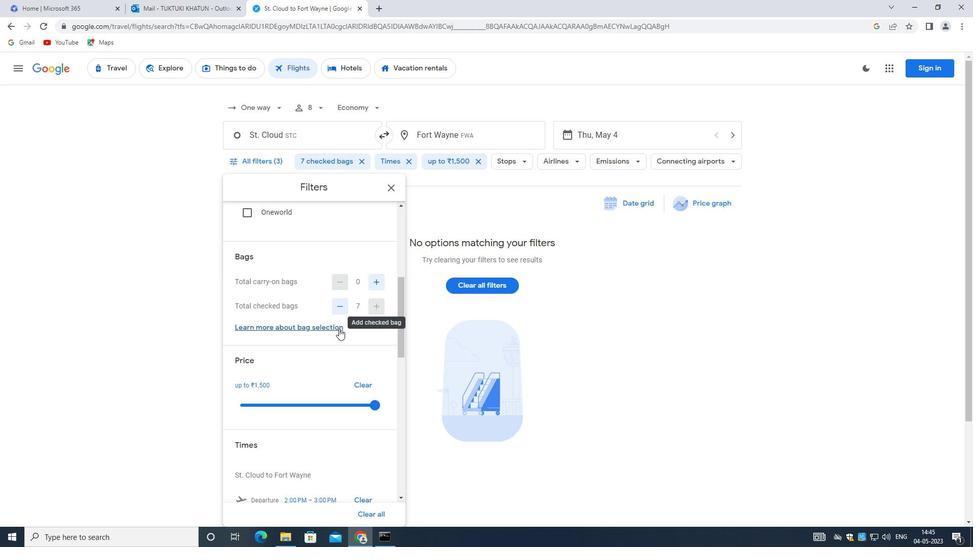
Action: Mouse moved to (377, 300)
Screenshot: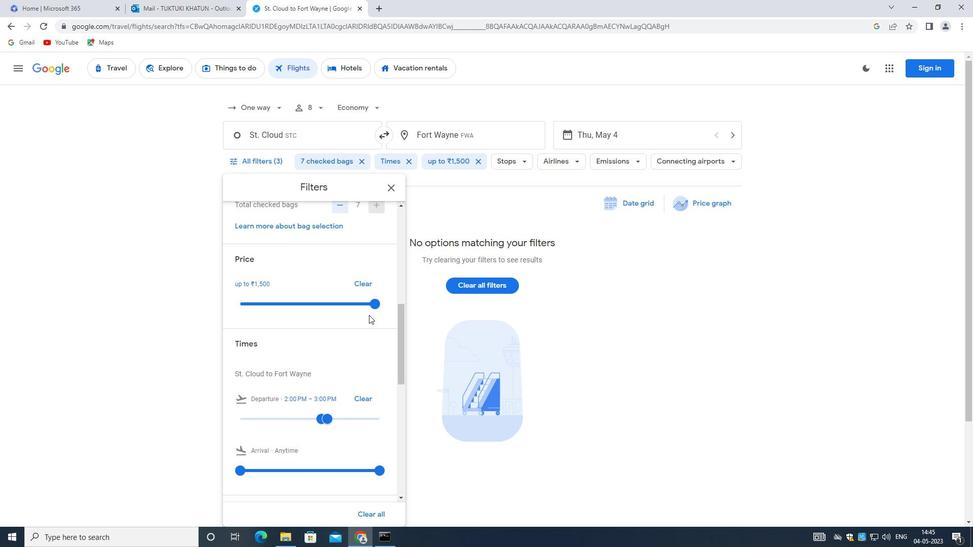 
Action: Mouse pressed left at (377, 300)
Screenshot: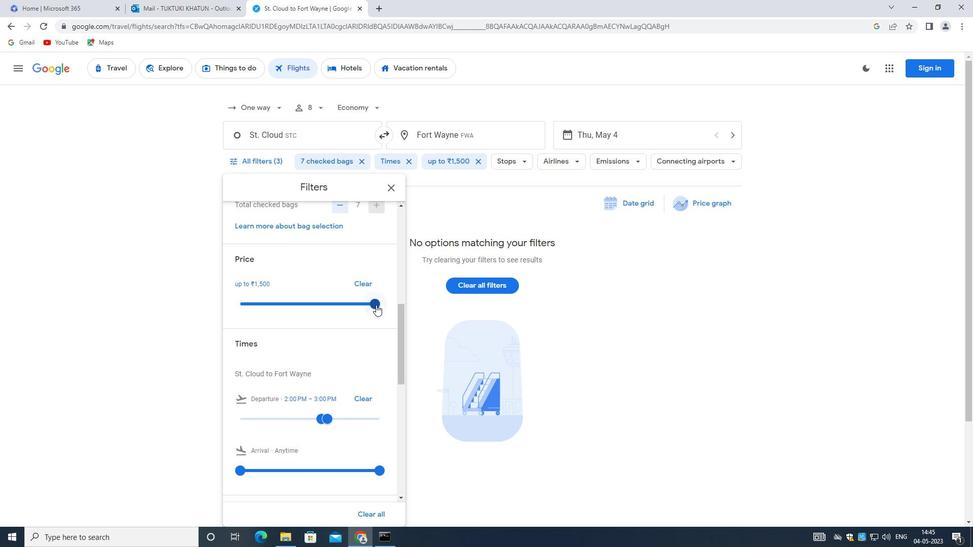 
Action: Mouse moved to (374, 300)
Screenshot: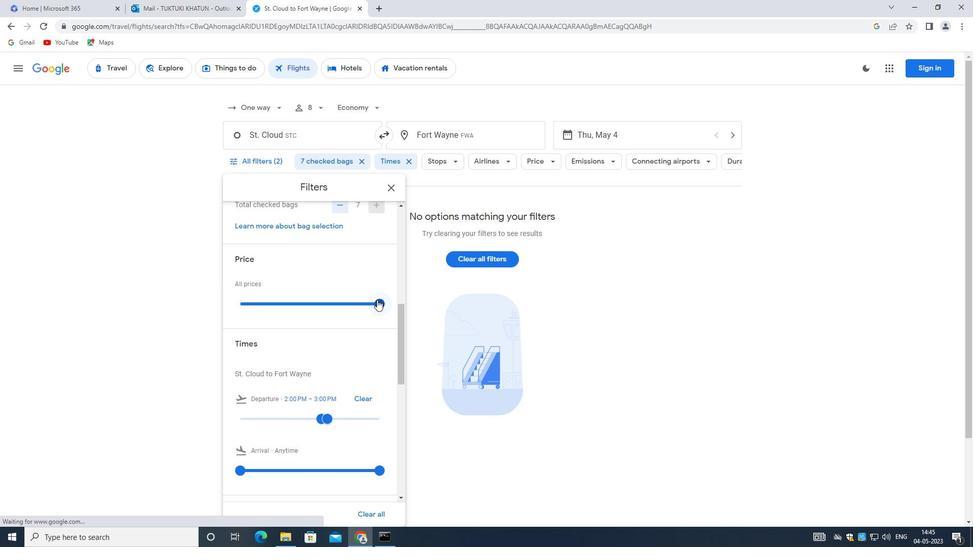 
Action: Mouse scrolled (374, 299) with delta (0, 0)
Screenshot: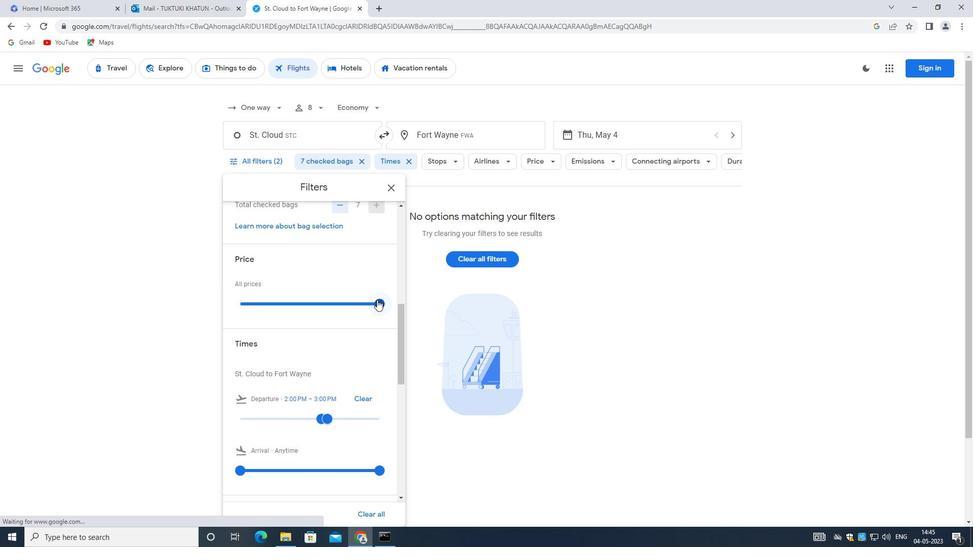 
Action: Mouse moved to (373, 300)
Screenshot: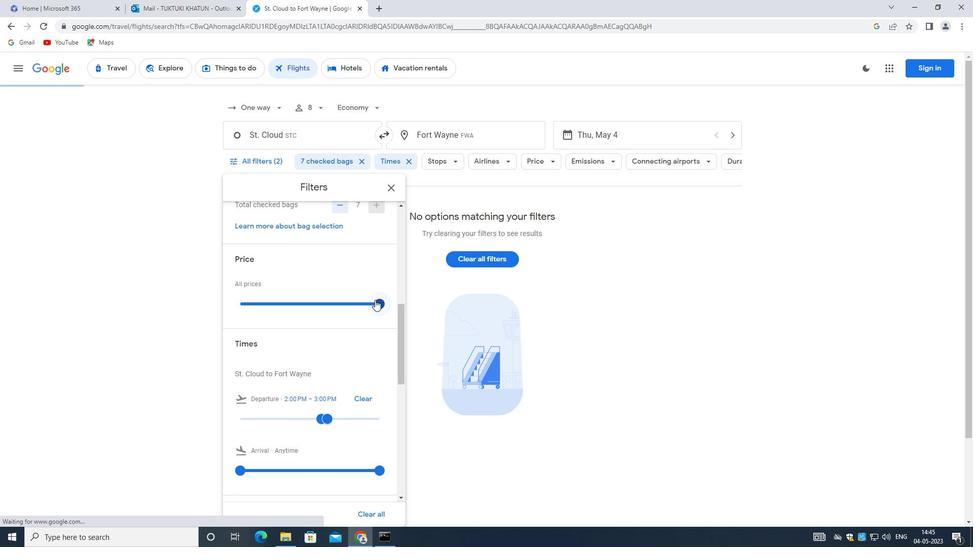 
Action: Mouse scrolled (373, 300) with delta (0, 0)
Screenshot: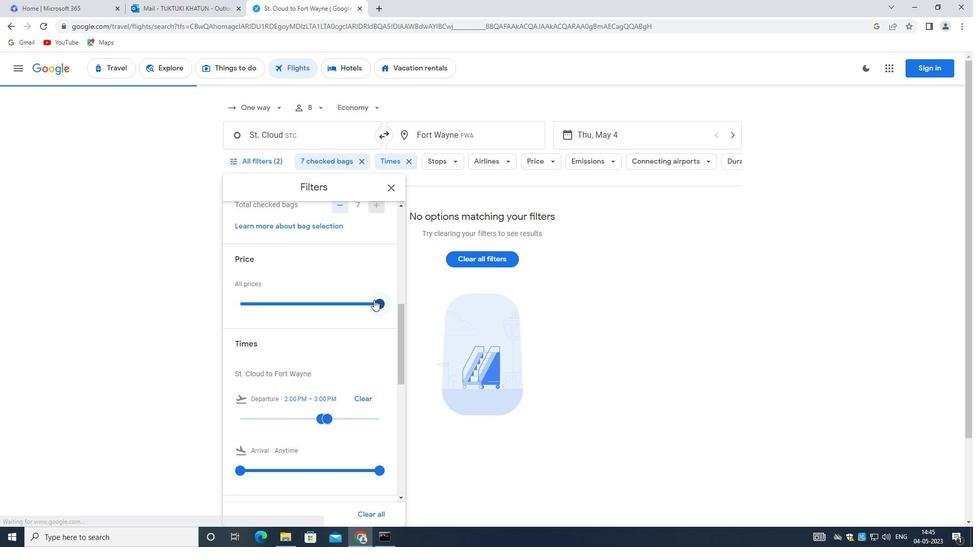 
Action: Mouse moved to (395, 311)
Screenshot: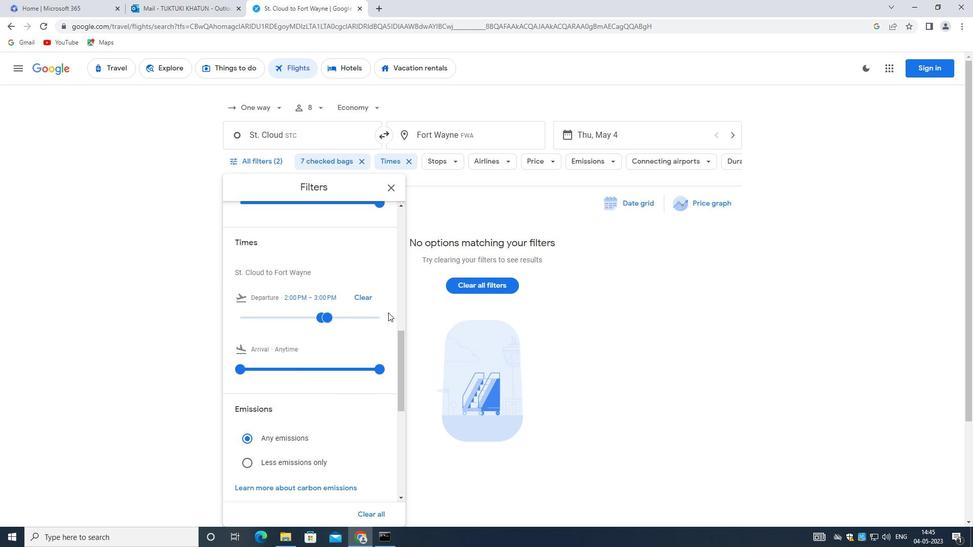
Action: Mouse scrolled (395, 310) with delta (0, 0)
Screenshot: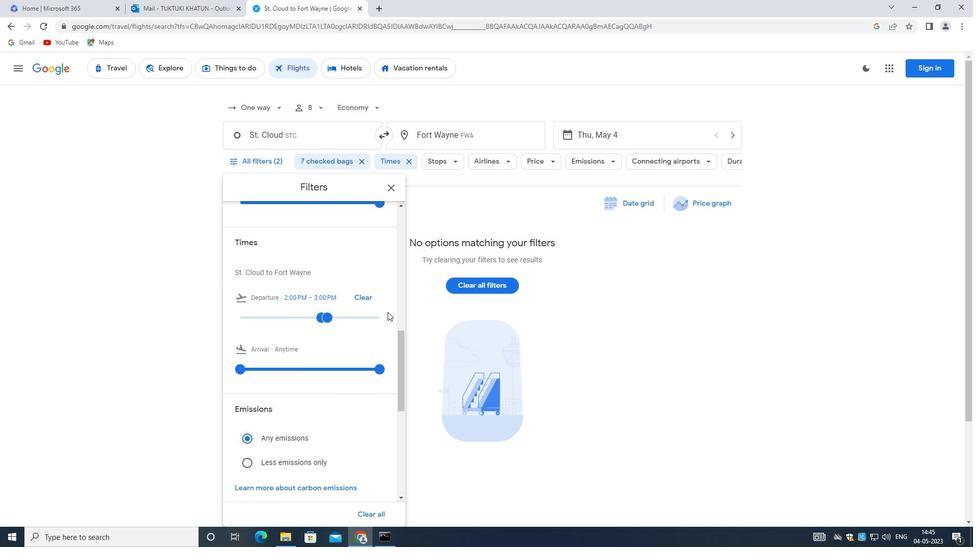 
Action: Mouse moved to (345, 265)
Screenshot: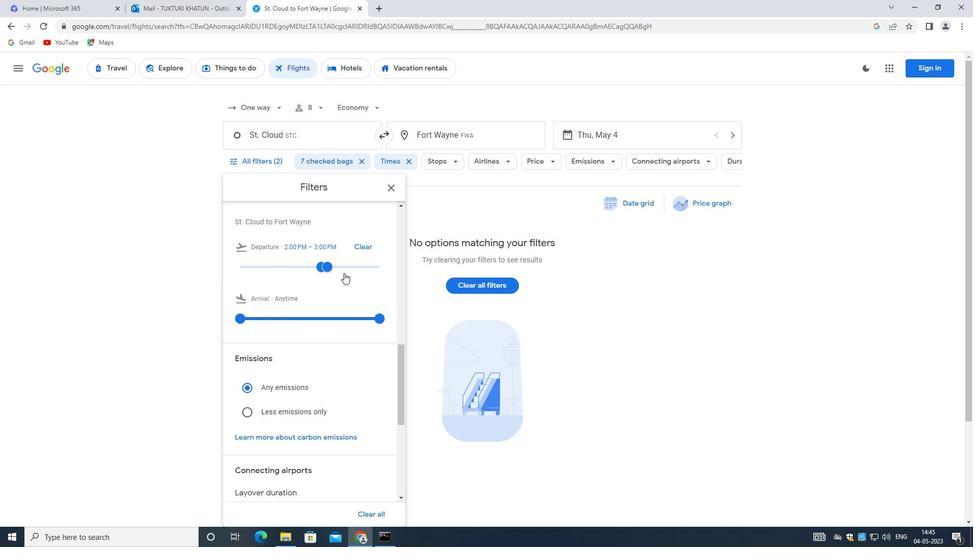 
Action: Mouse pressed left at (345, 265)
Screenshot: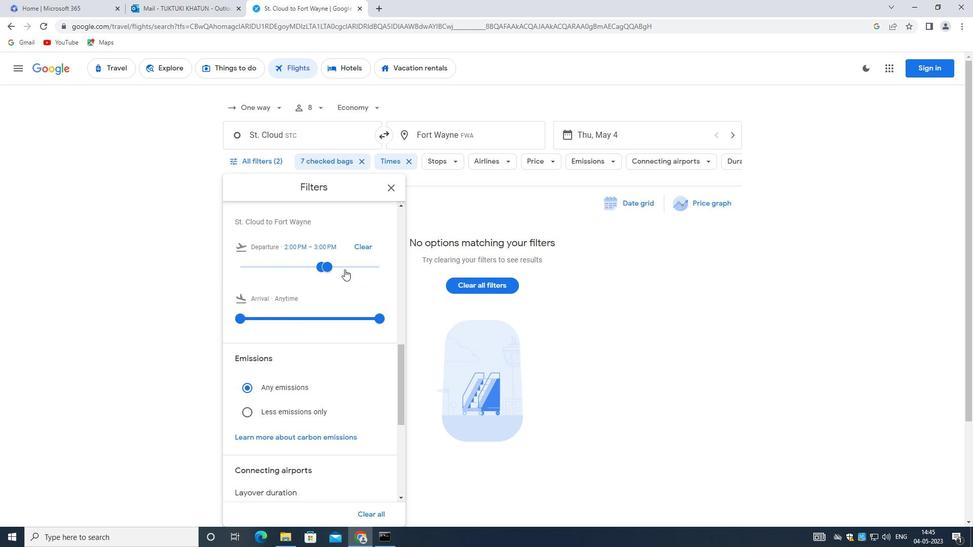 
Action: Mouse moved to (368, 267)
Screenshot: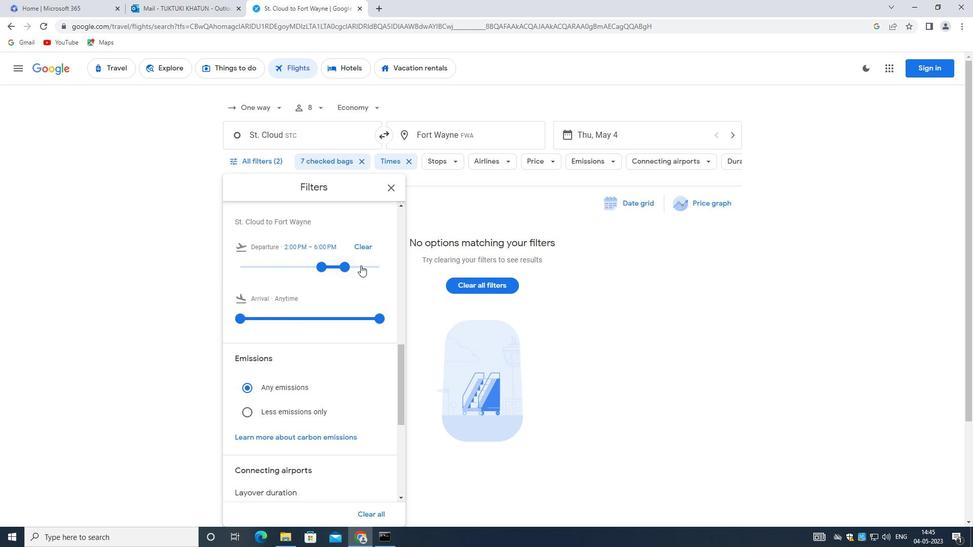 
Action: Mouse pressed left at (368, 267)
Screenshot: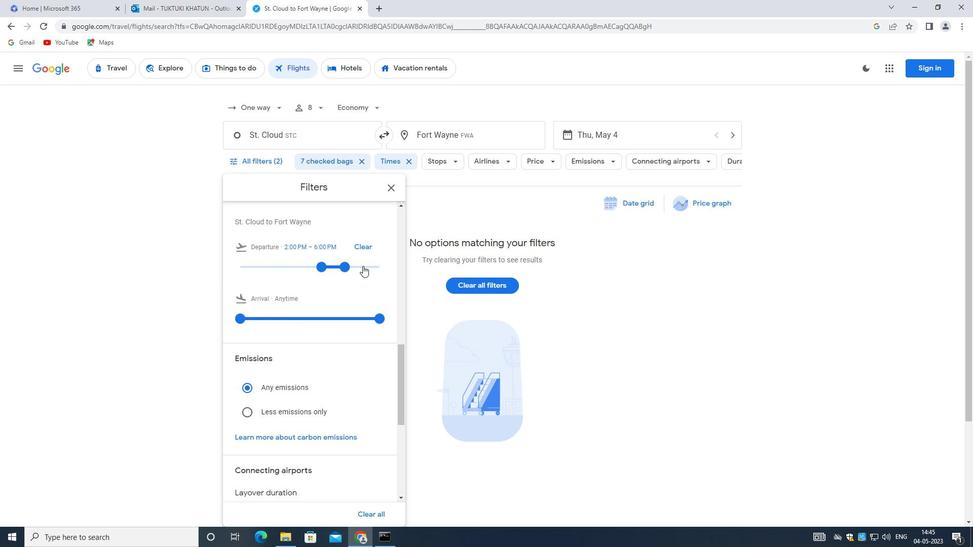 
Action: Mouse moved to (332, 266)
Screenshot: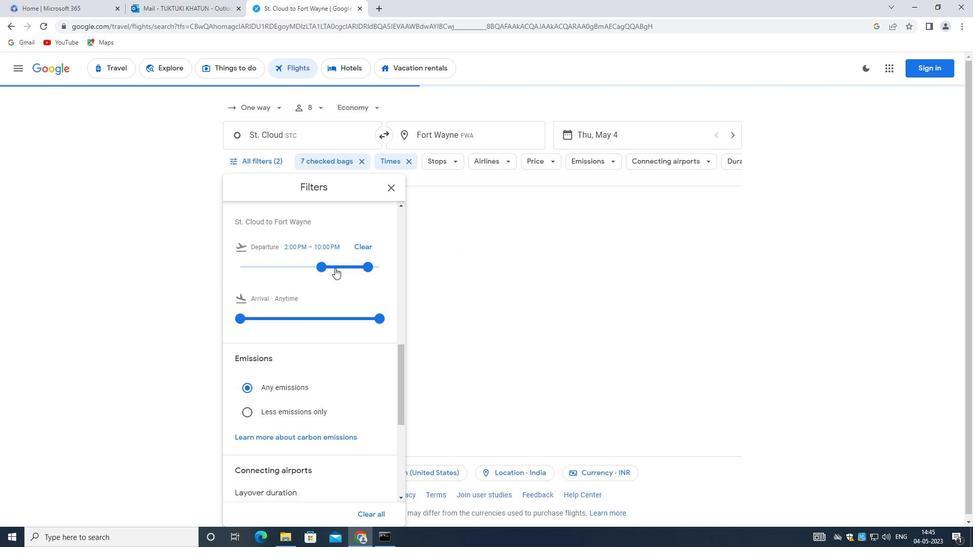 
Action: Mouse pressed left at (332, 266)
Screenshot: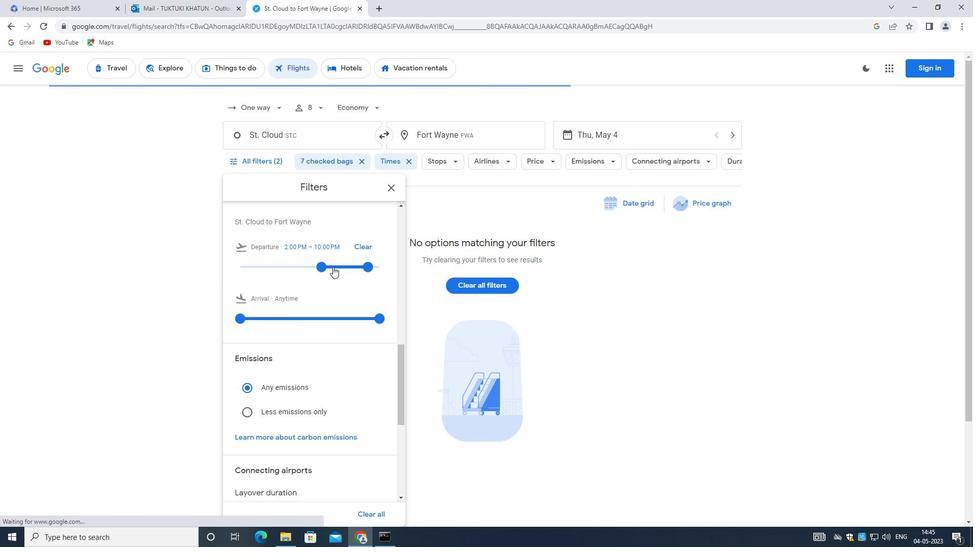 
Action: Mouse moved to (322, 266)
Screenshot: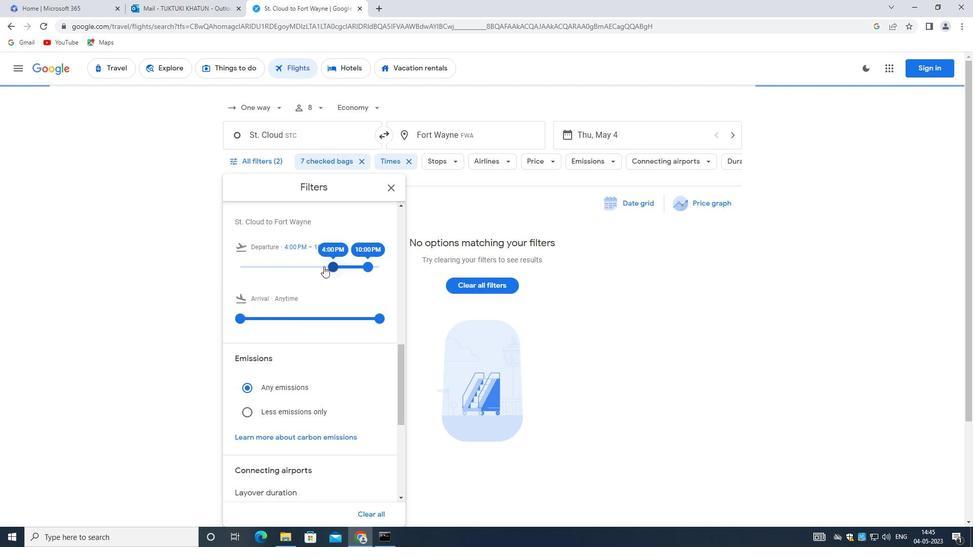 
Action: Mouse pressed left at (322, 266)
Screenshot: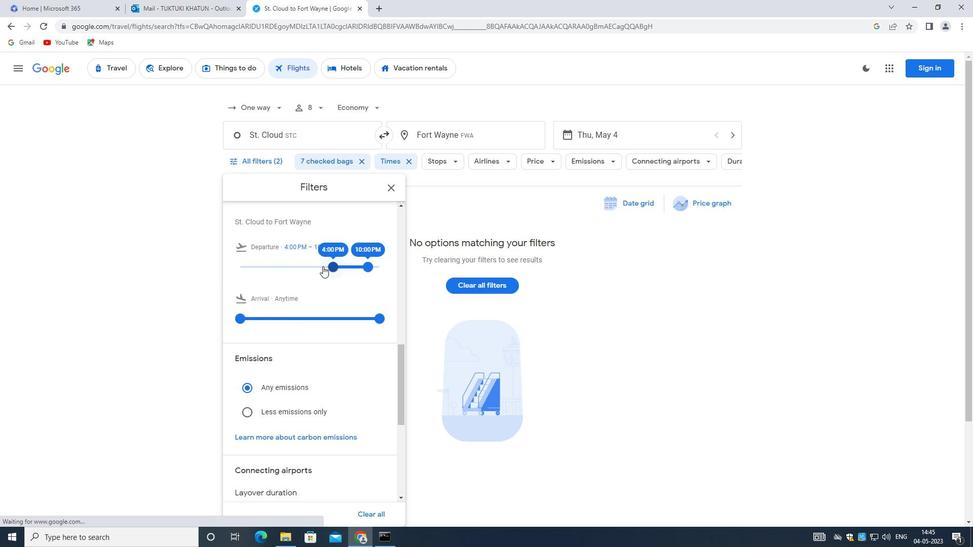 
Action: Mouse moved to (327, 264)
Screenshot: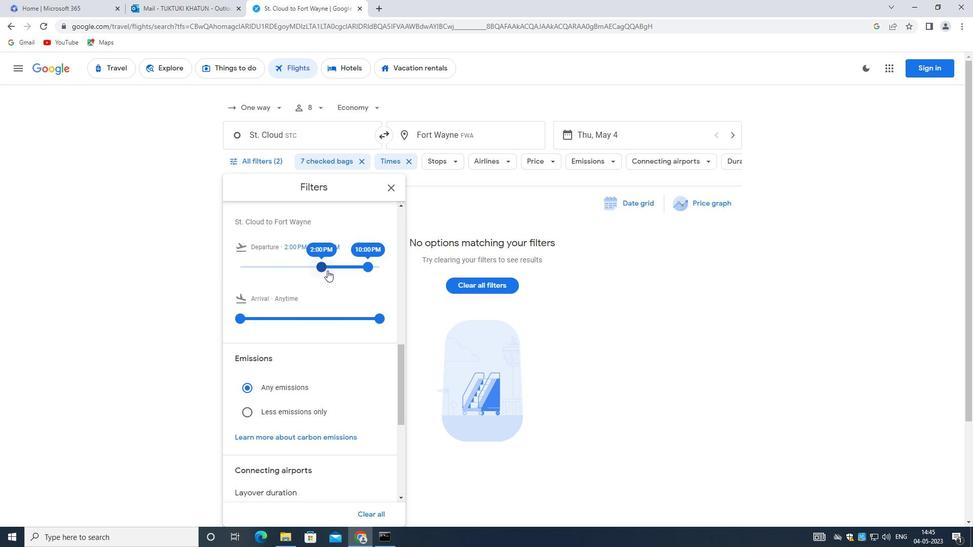 
Action: Mouse pressed left at (327, 264)
Screenshot: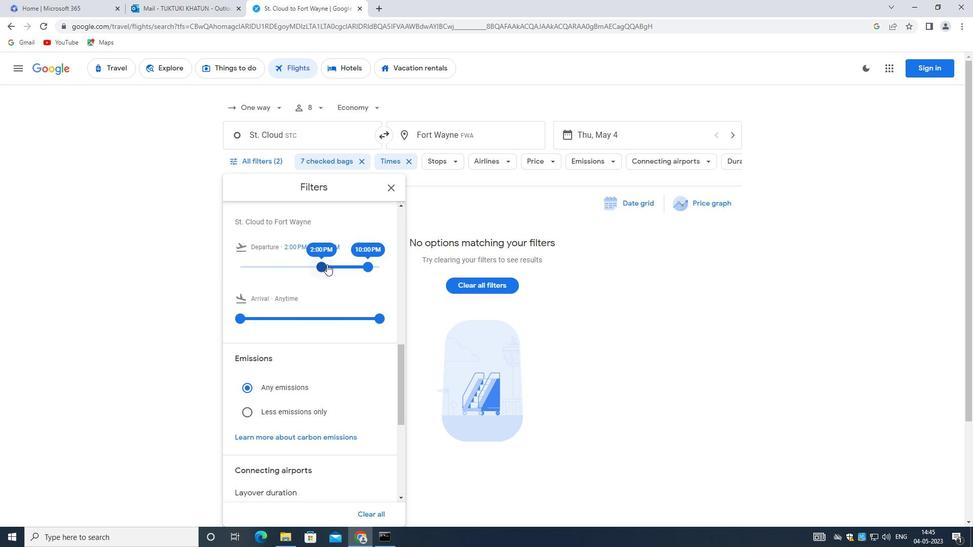 
Action: Mouse moved to (369, 263)
Screenshot: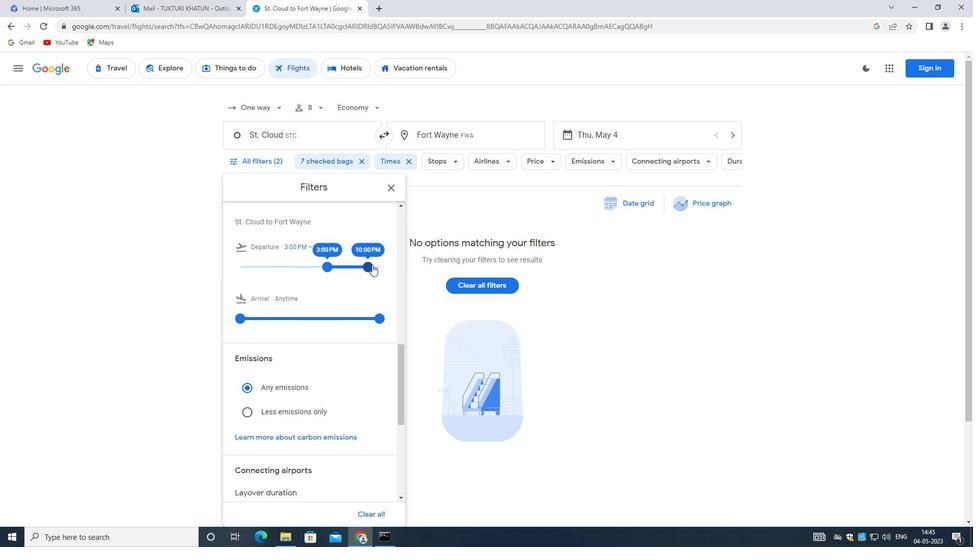 
Action: Mouse pressed left at (369, 263)
Screenshot: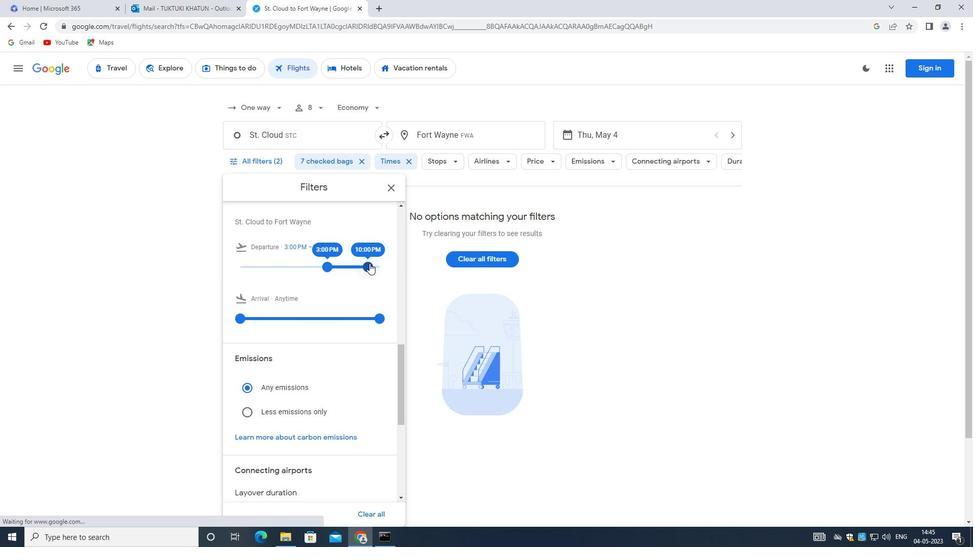 
Action: Mouse moved to (318, 267)
Screenshot: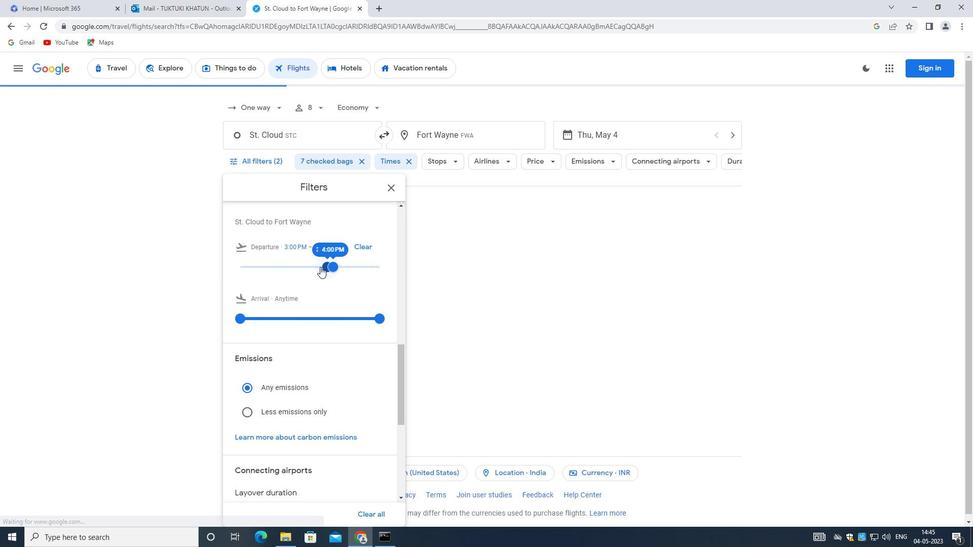 
Action: Mouse scrolled (318, 266) with delta (0, 0)
Screenshot: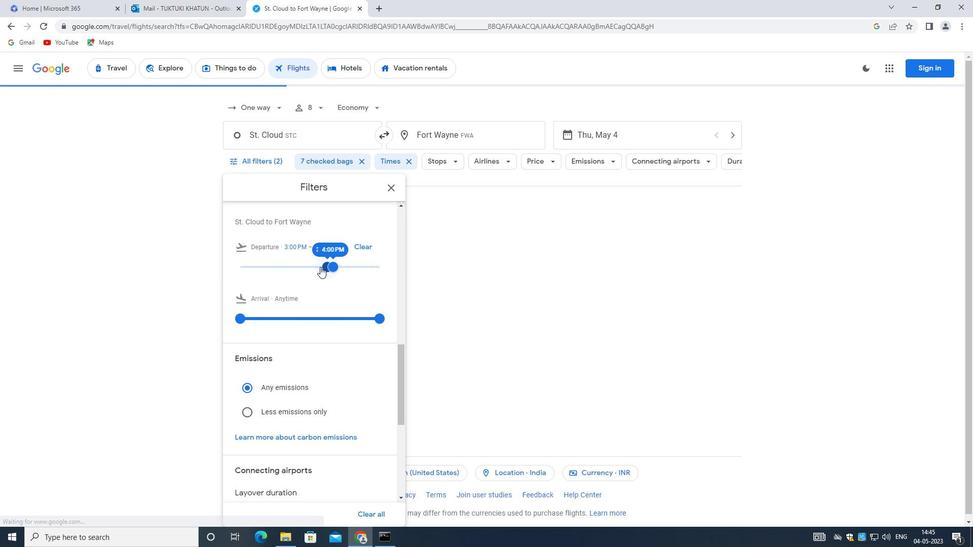 
Action: Mouse scrolled (318, 266) with delta (0, 0)
Screenshot: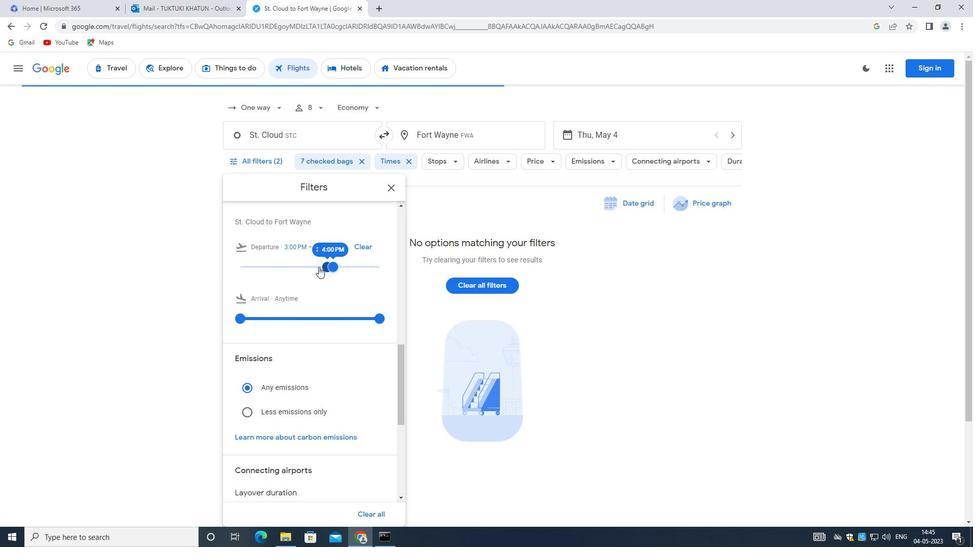 
Action: Mouse moved to (316, 268)
Screenshot: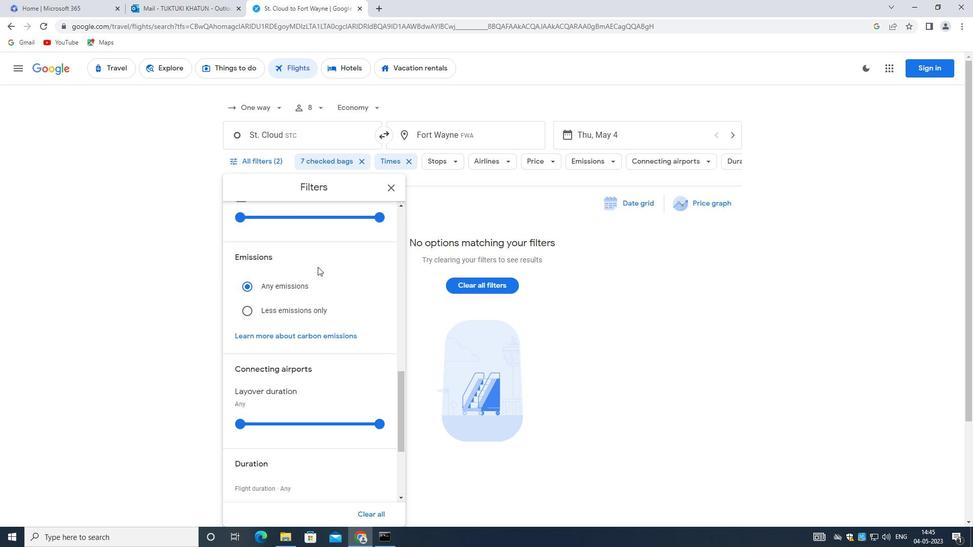 
Action: Mouse scrolled (316, 267) with delta (0, 0)
Screenshot: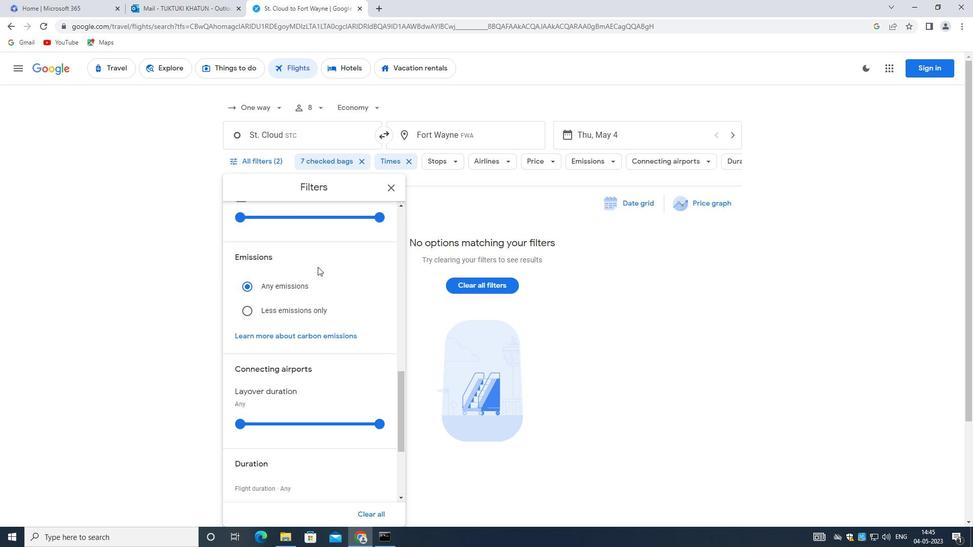 
Action: Mouse moved to (316, 272)
Screenshot: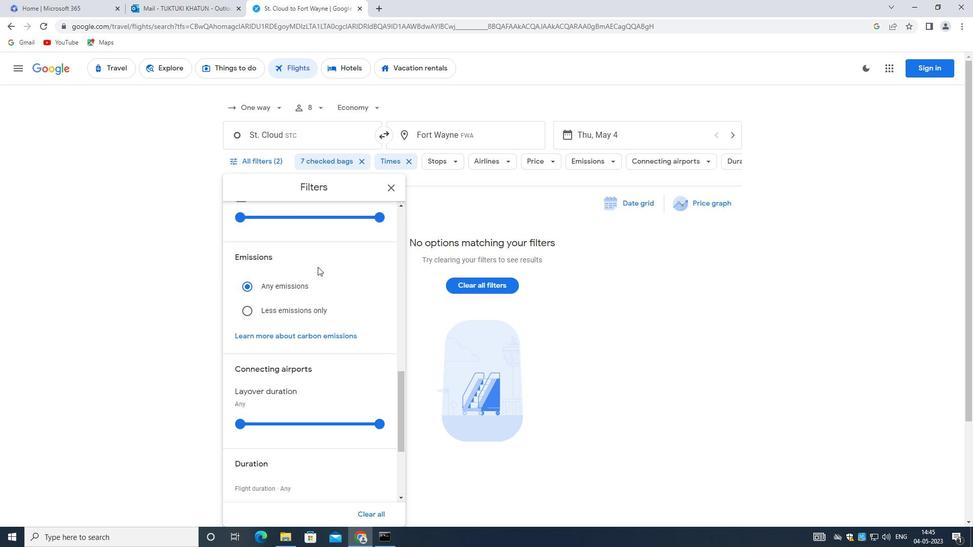 
Action: Mouse scrolled (316, 271) with delta (0, 0)
Screenshot: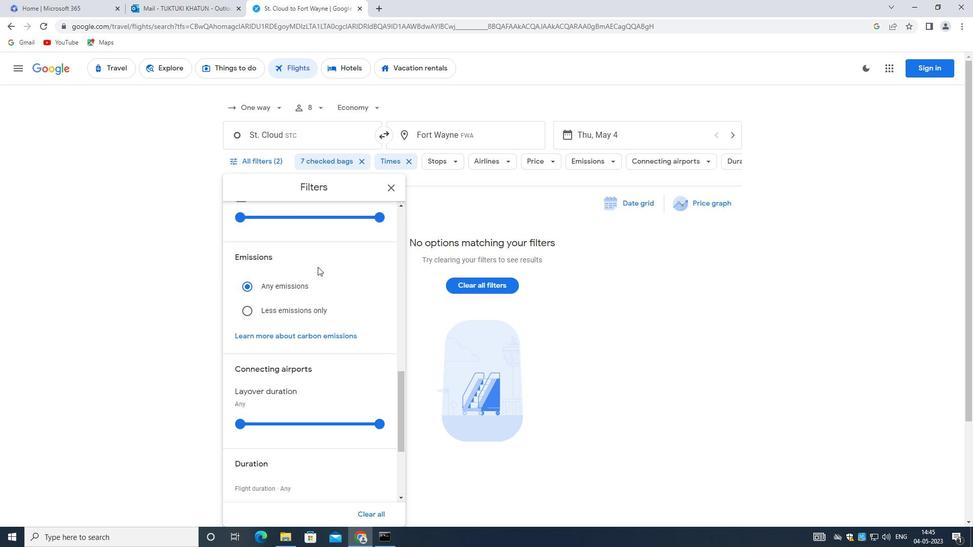 
Action: Mouse moved to (315, 275)
Screenshot: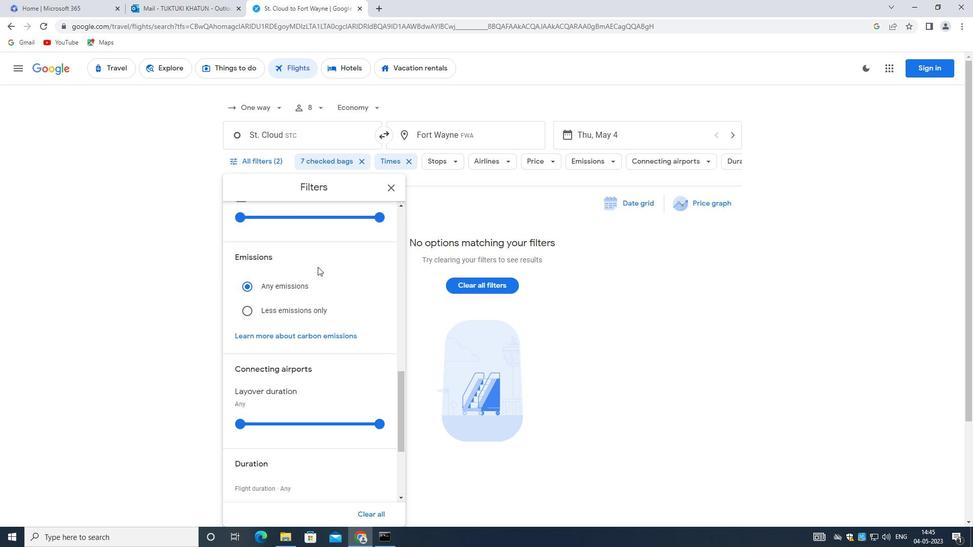 
Action: Mouse scrolled (315, 274) with delta (0, 0)
Screenshot: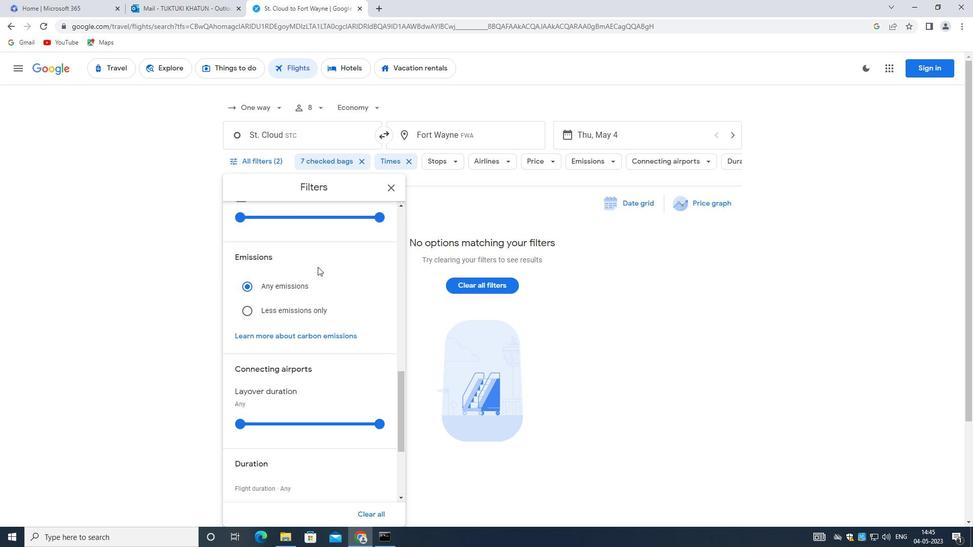 
Action: Mouse moved to (315, 278)
Screenshot: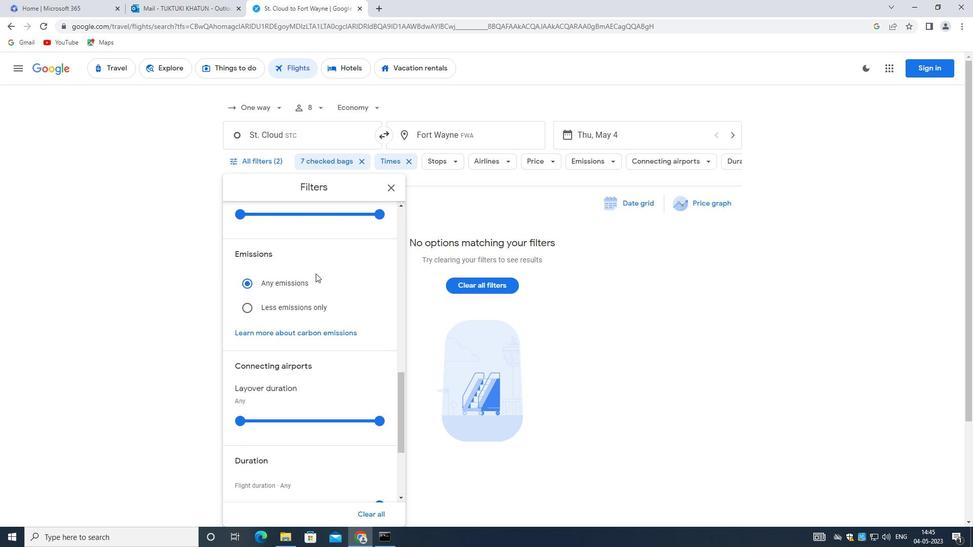 
Action: Mouse scrolled (315, 278) with delta (0, 0)
Screenshot: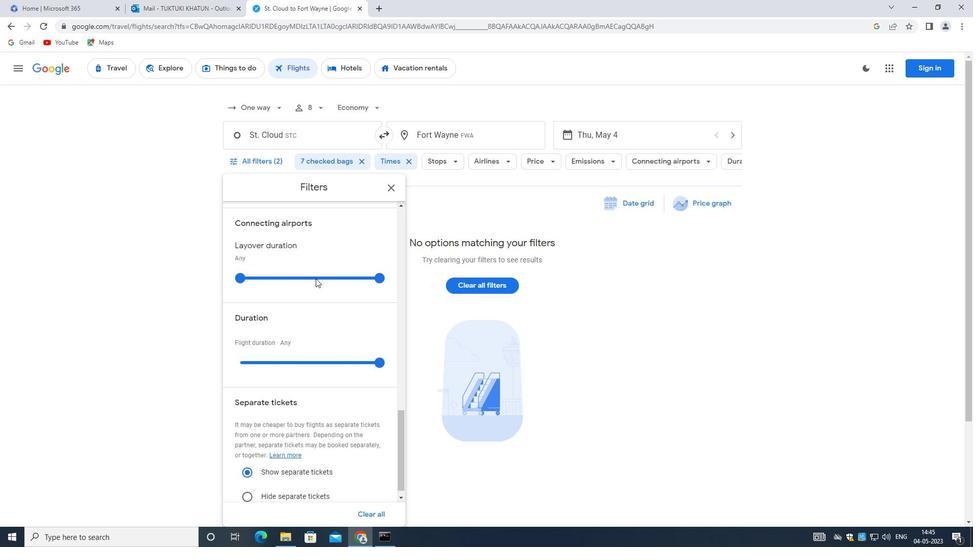 
Action: Mouse moved to (315, 278)
Screenshot: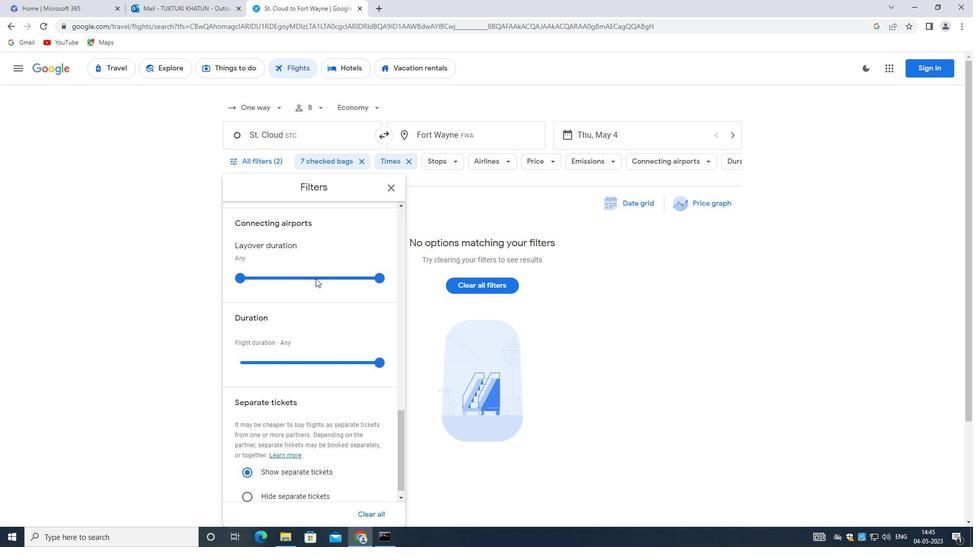 
Action: Mouse scrolled (315, 278) with delta (0, 0)
Screenshot: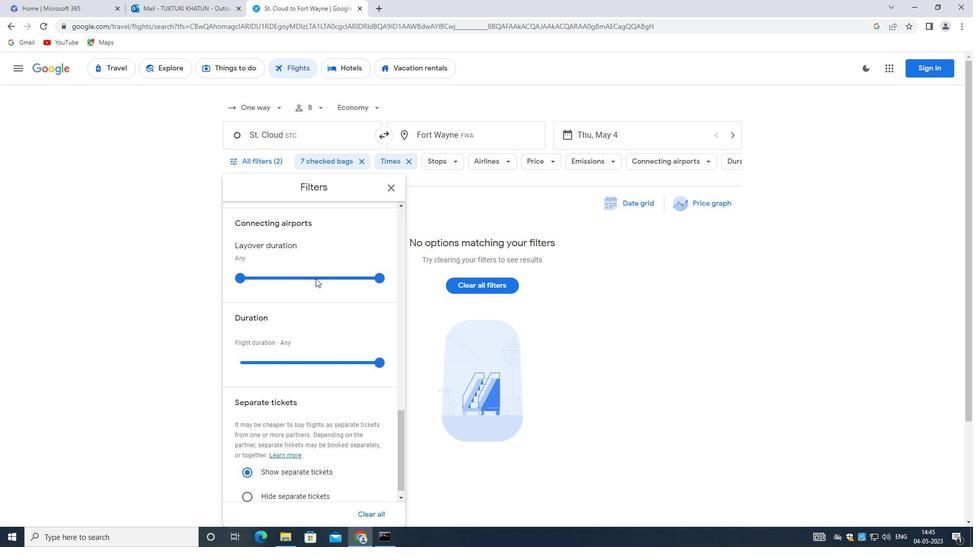 
Action: Mouse moved to (315, 279)
Screenshot: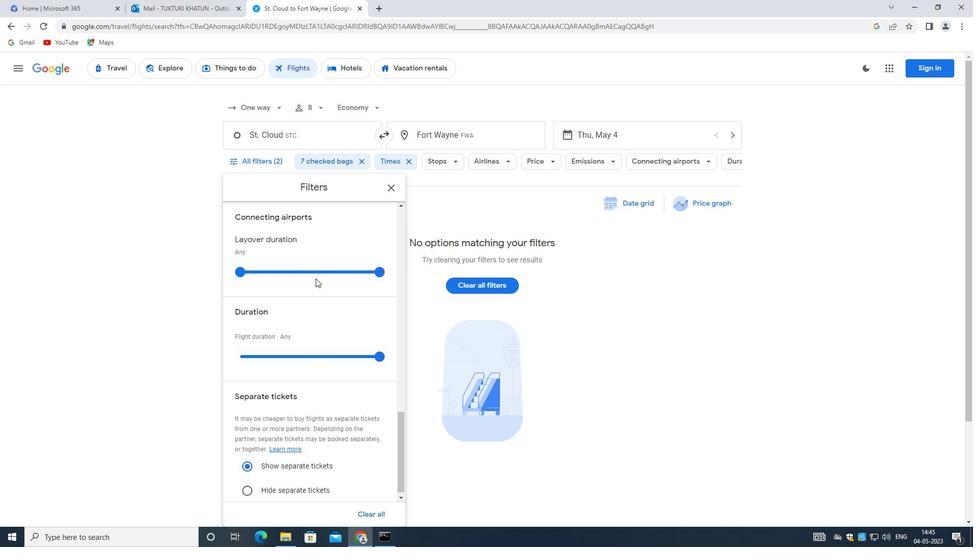 
Action: Mouse scrolled (315, 278) with delta (0, 0)
Screenshot: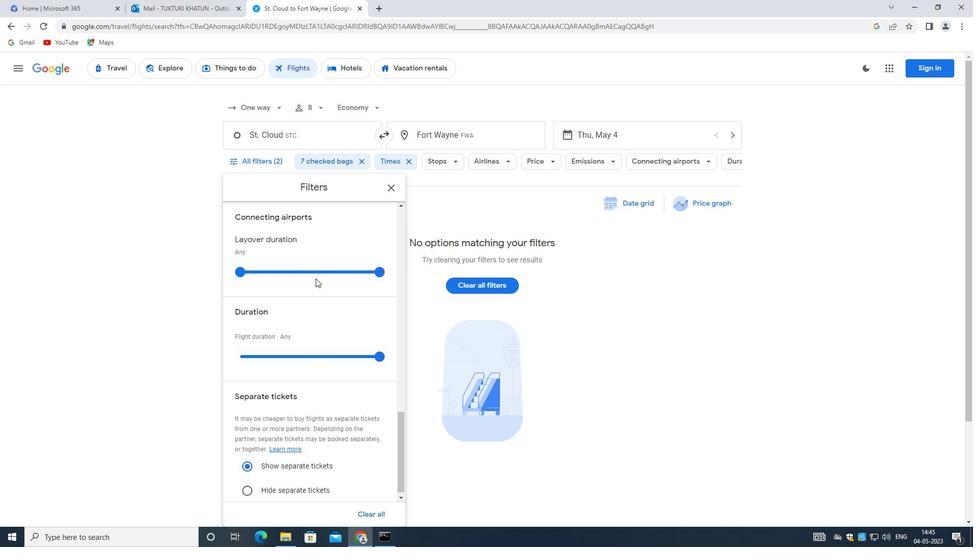 
Action: Mouse scrolled (315, 278) with delta (0, 0)
Screenshot: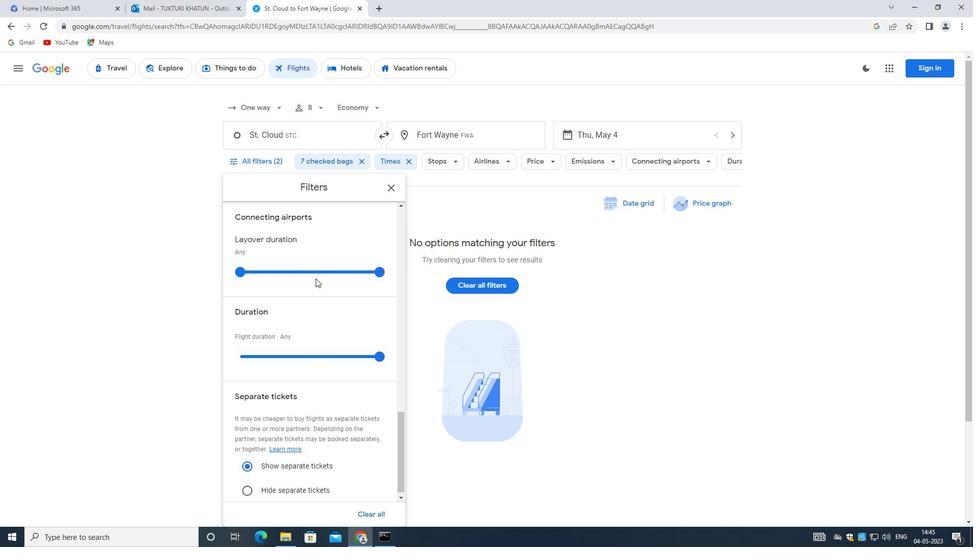 
Action: Mouse moved to (315, 281)
Screenshot: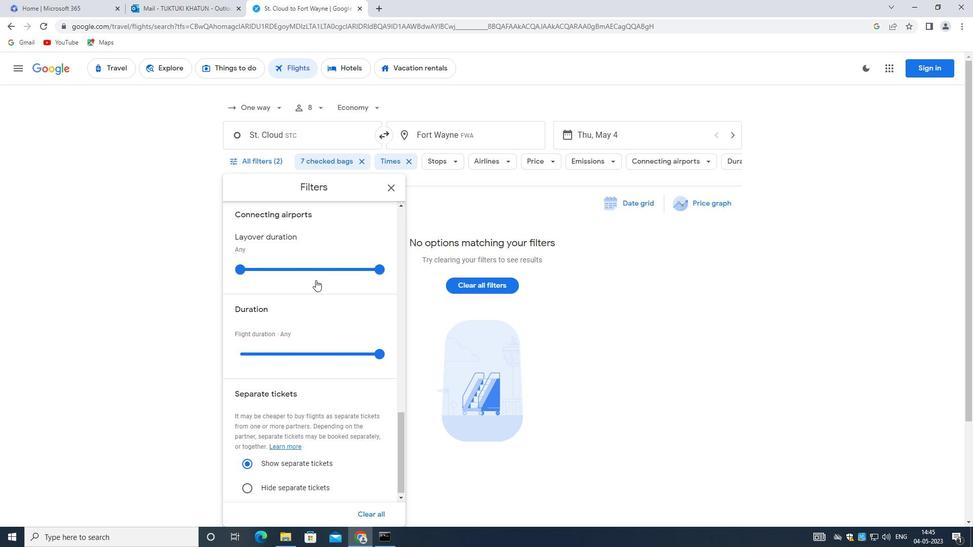 
Action: Mouse scrolled (315, 281) with delta (0, 0)
Screenshot: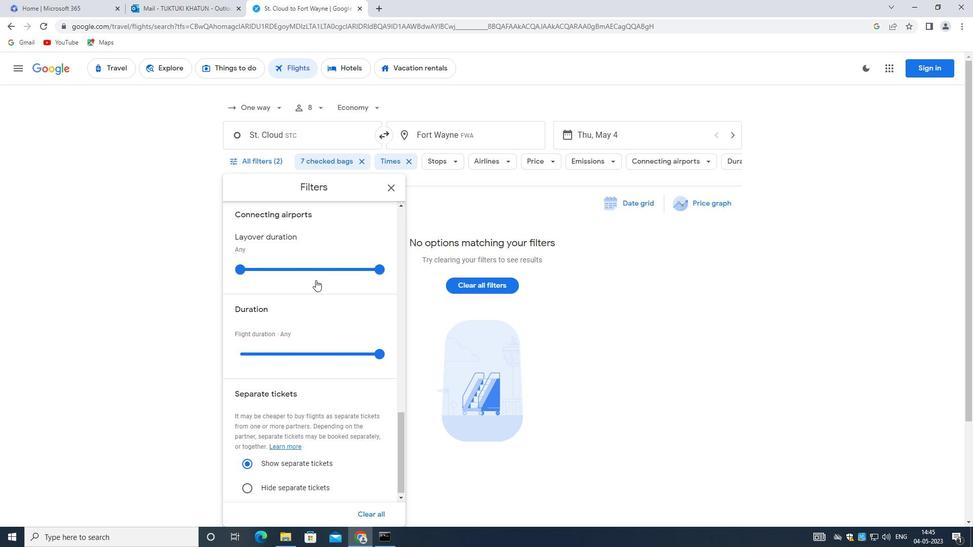 
Action: Mouse moved to (315, 284)
Screenshot: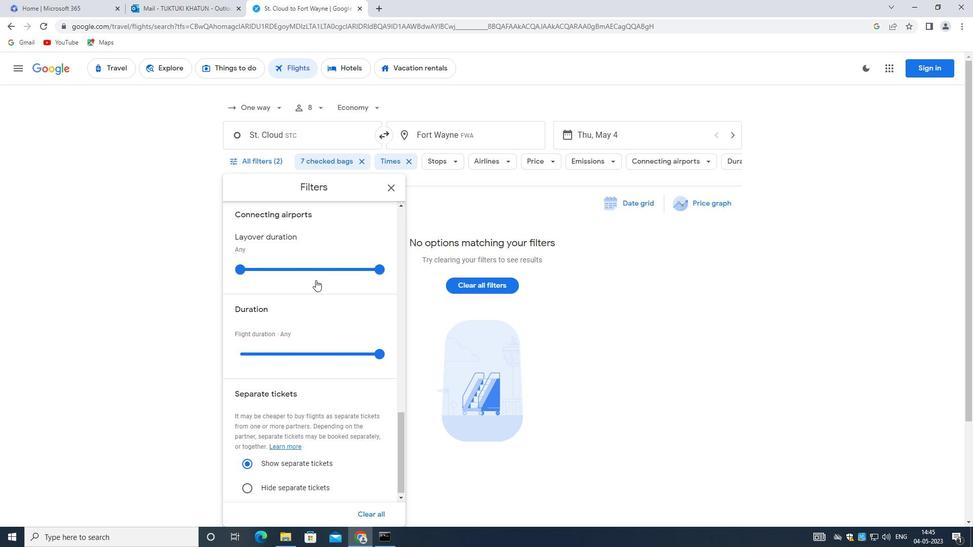
Action: Mouse scrolled (315, 283) with delta (0, 0)
Screenshot: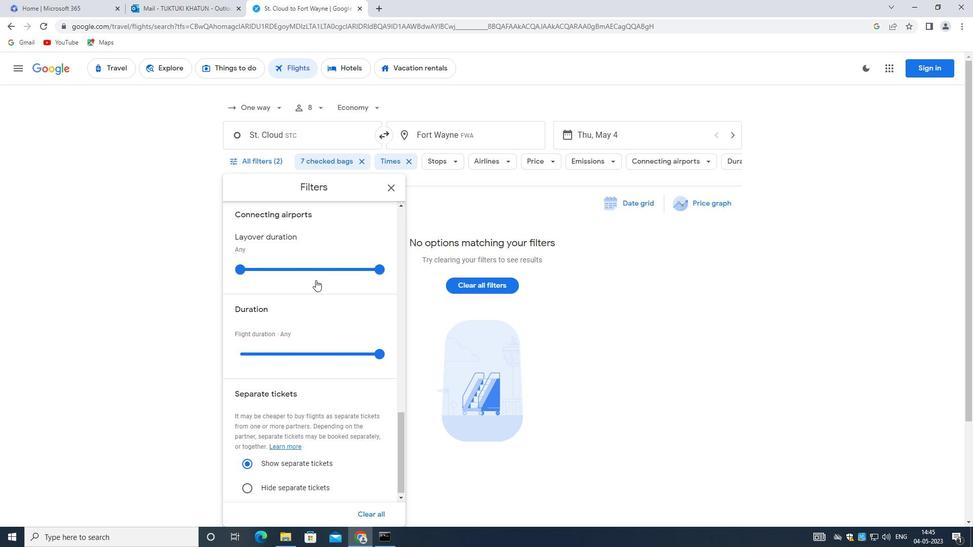 
Action: Mouse moved to (315, 285)
Screenshot: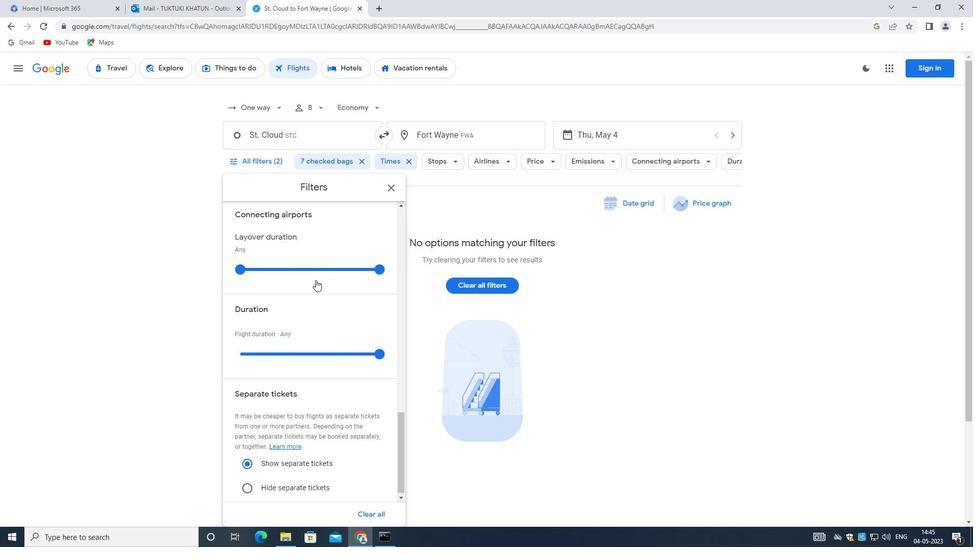 
Action: Mouse scrolled (315, 284) with delta (0, 0)
Screenshot: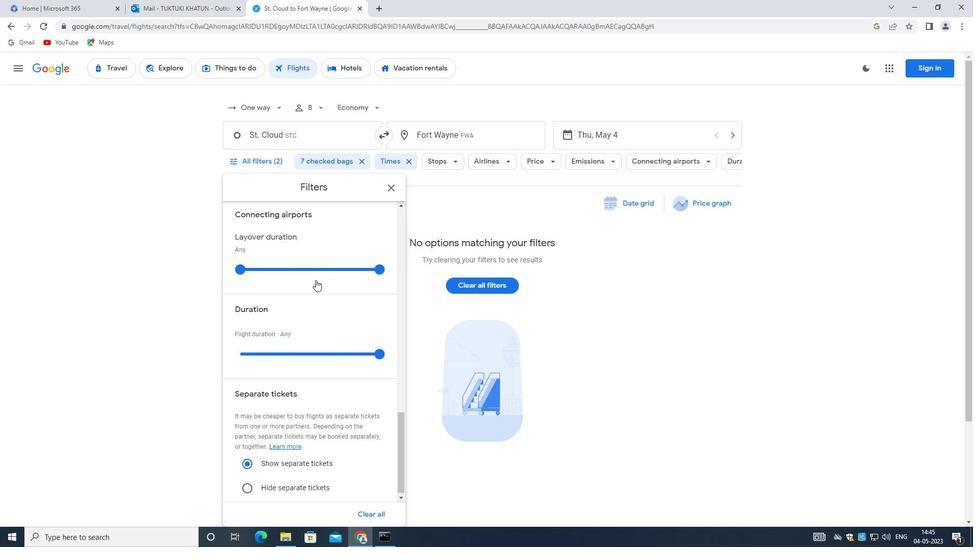 
Action: Mouse moved to (315, 285)
Screenshot: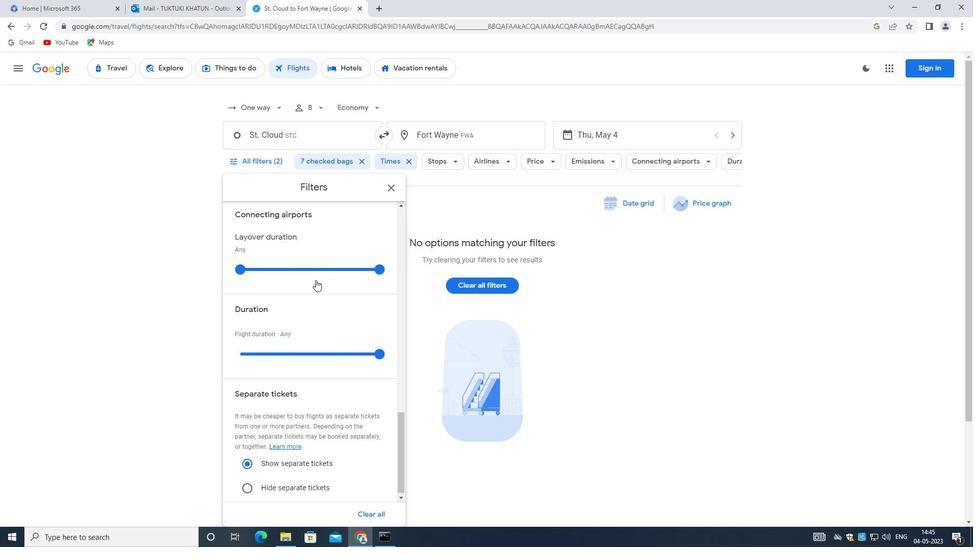 
Action: Mouse scrolled (315, 285) with delta (0, 0)
Screenshot: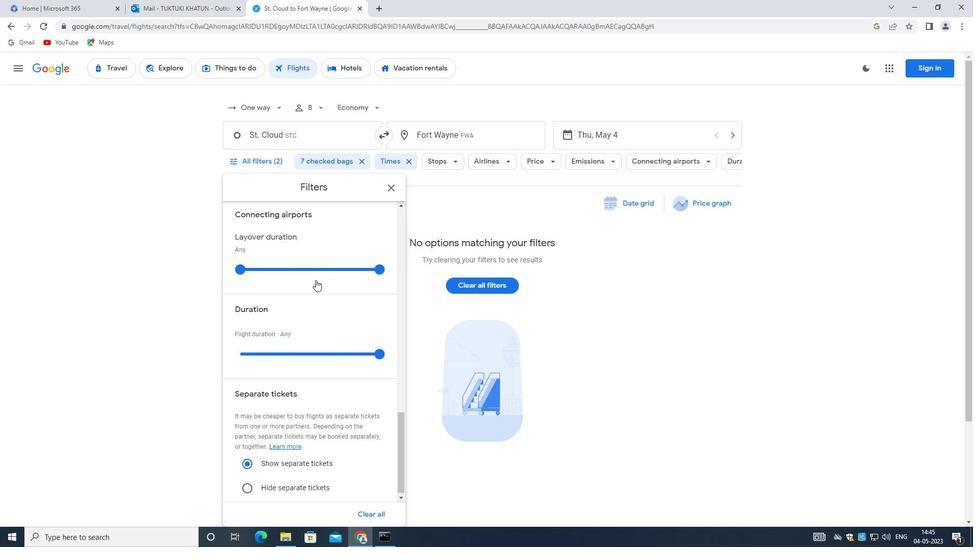 
Action: Mouse moved to (315, 288)
Screenshot: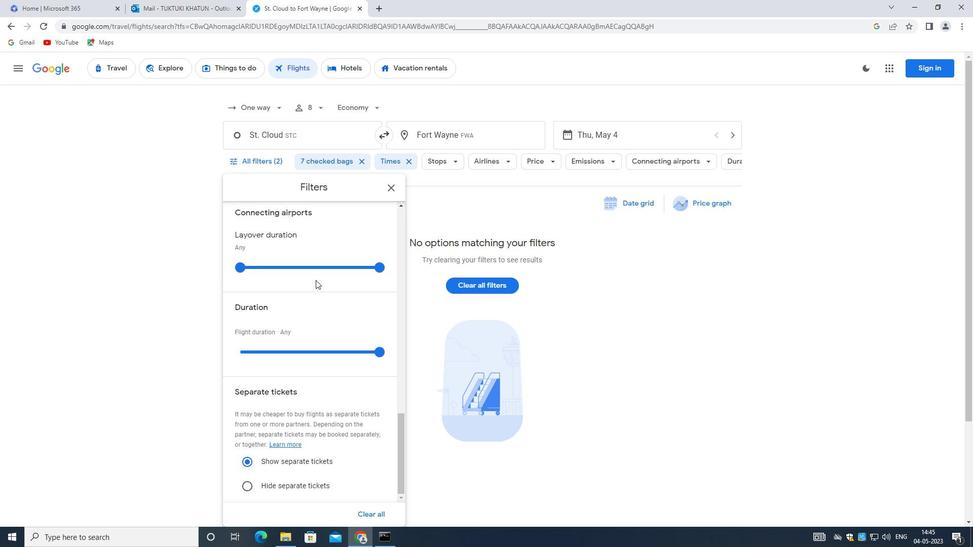 
Action: Mouse scrolled (315, 287) with delta (0, 0)
Screenshot: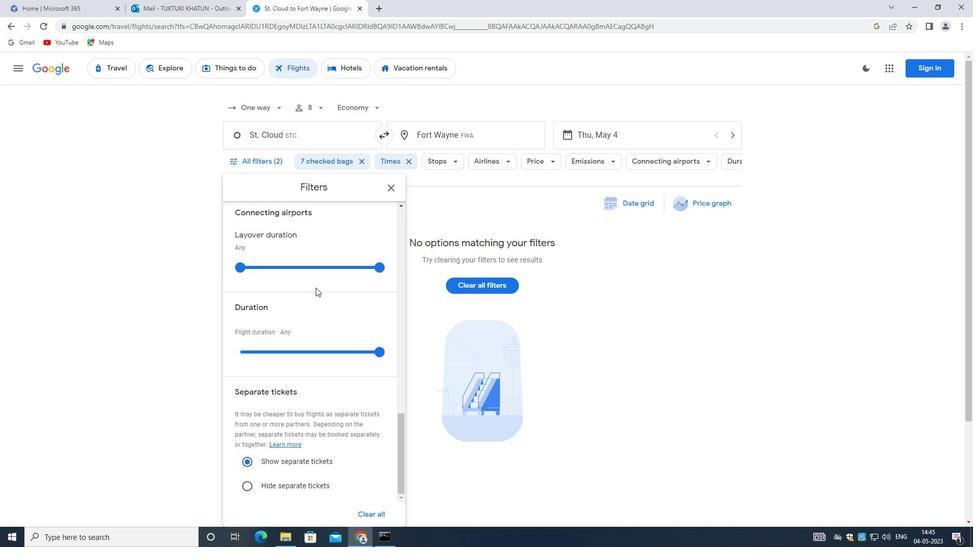
Action: Mouse scrolled (315, 287) with delta (0, 0)
Screenshot: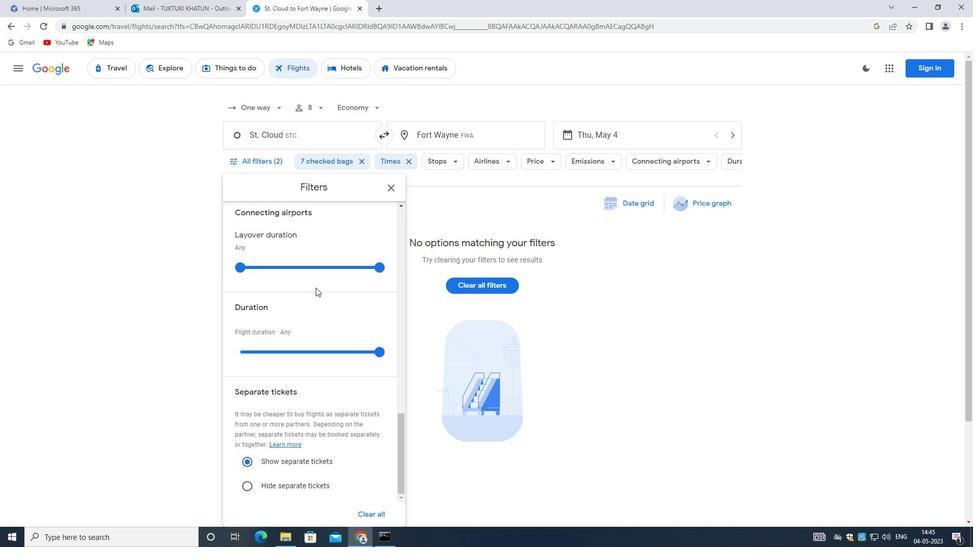 
Action: Mouse scrolled (315, 287) with delta (0, 0)
Screenshot: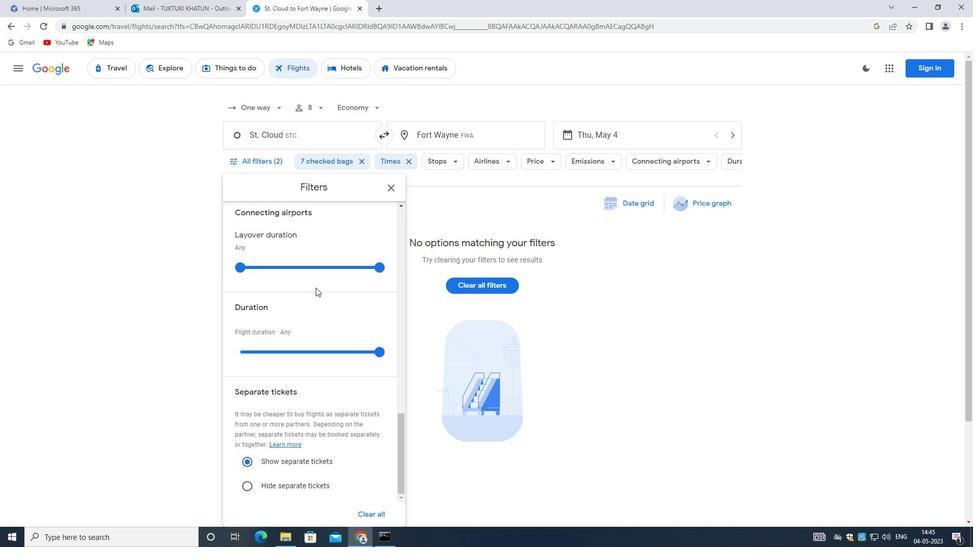
Action: Mouse moved to (312, 294)
Screenshot: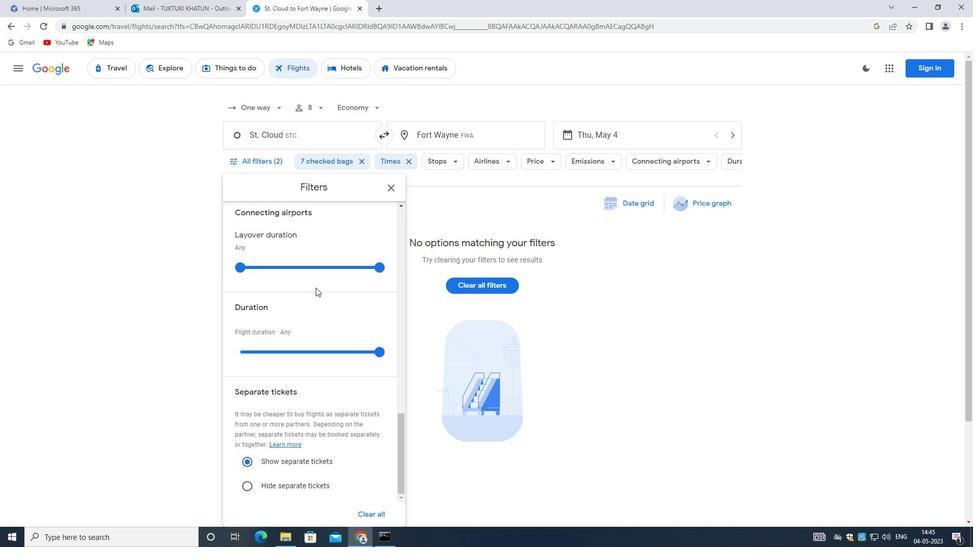 
Action: Mouse scrolled (312, 294) with delta (0, 0)
Screenshot: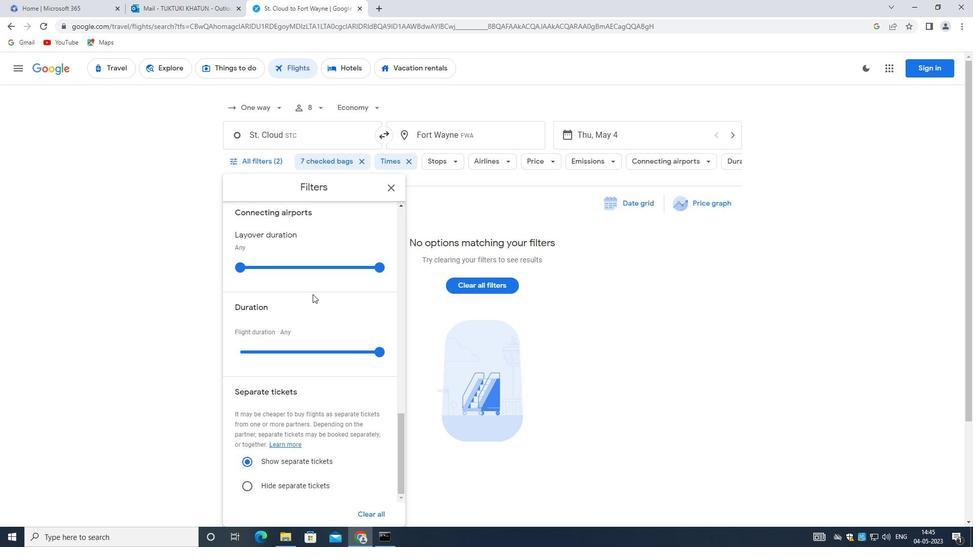
Action: Mouse scrolled (312, 294) with delta (0, 0)
Screenshot: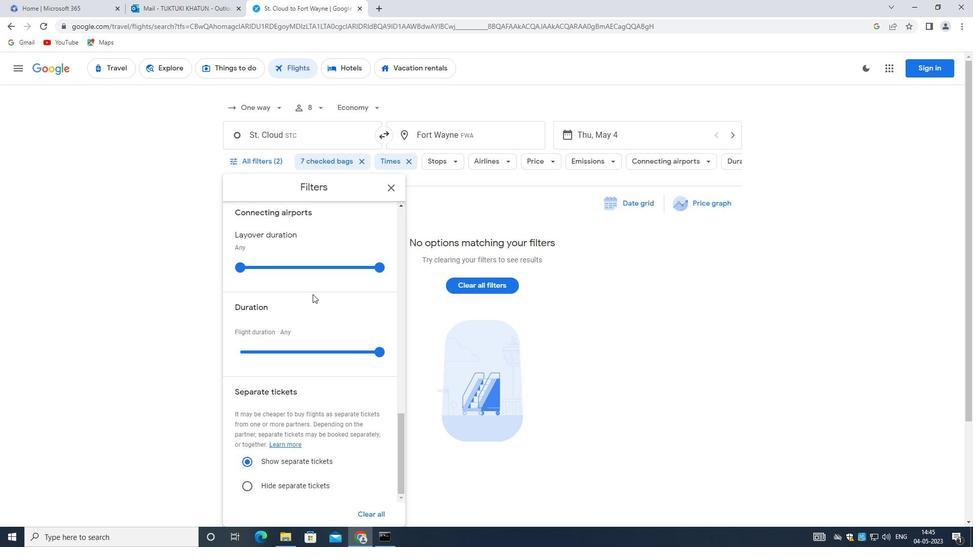 
Action: Mouse scrolled (312, 294) with delta (0, 0)
Screenshot: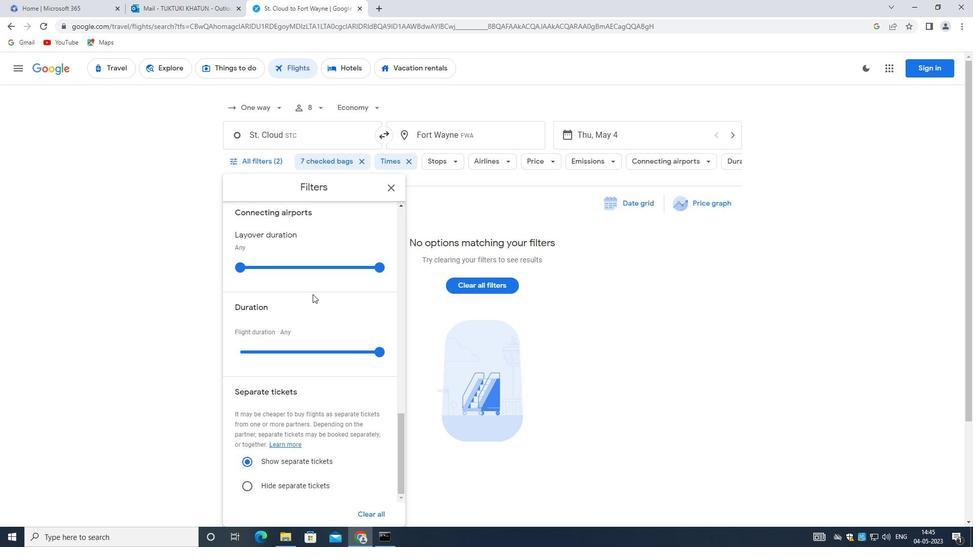 
Action: Mouse moved to (311, 319)
Screenshot: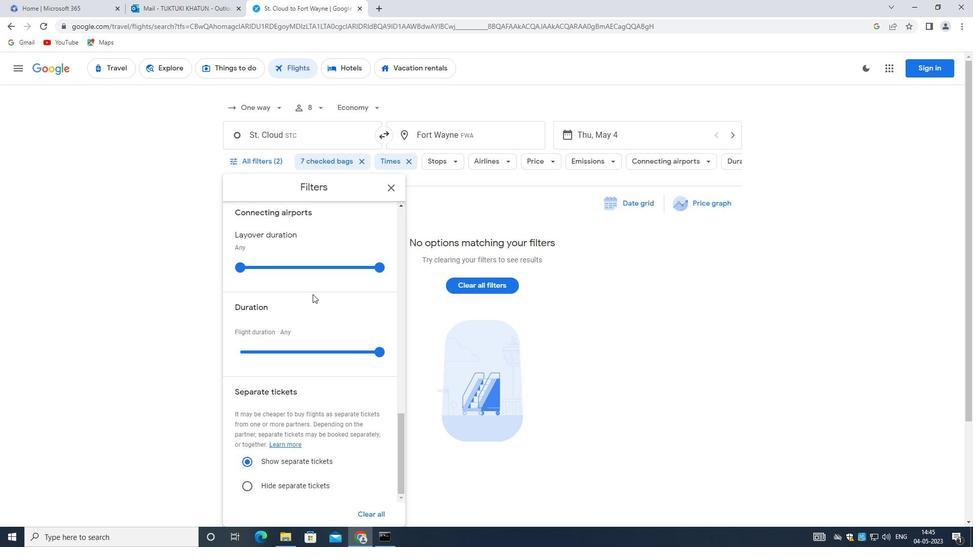 
